 Task: Set as AMD module system for the program.
Action: Mouse moved to (23, 660)
Screenshot: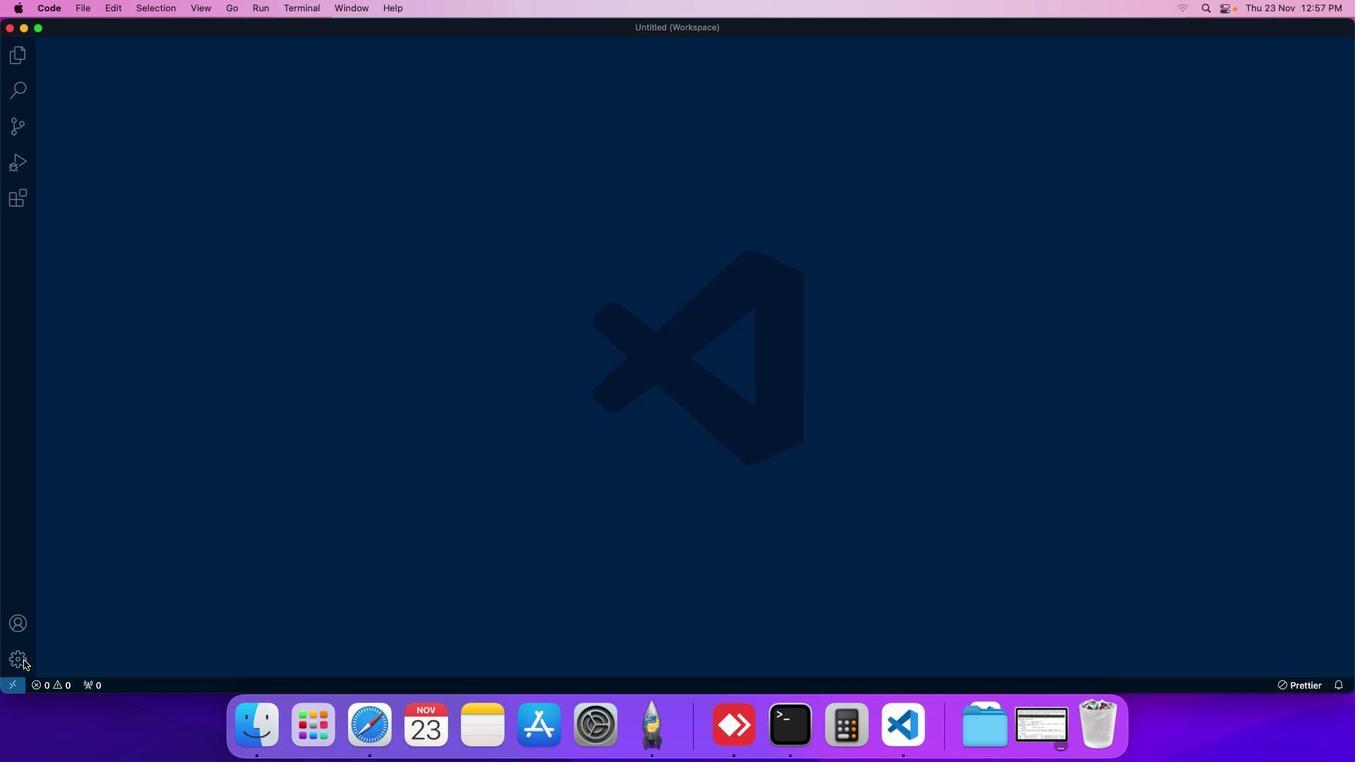 
Action: Mouse pressed left at (23, 660)
Screenshot: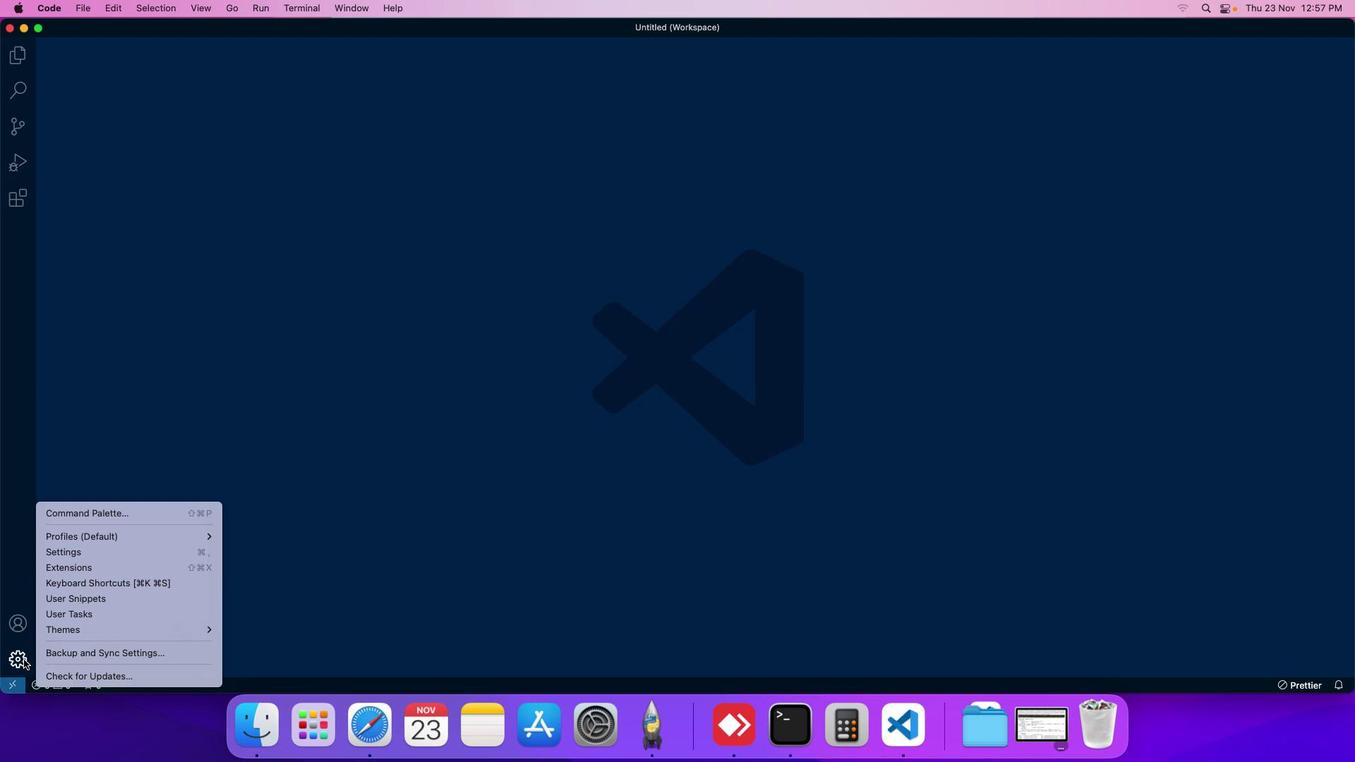 
Action: Mouse moved to (76, 553)
Screenshot: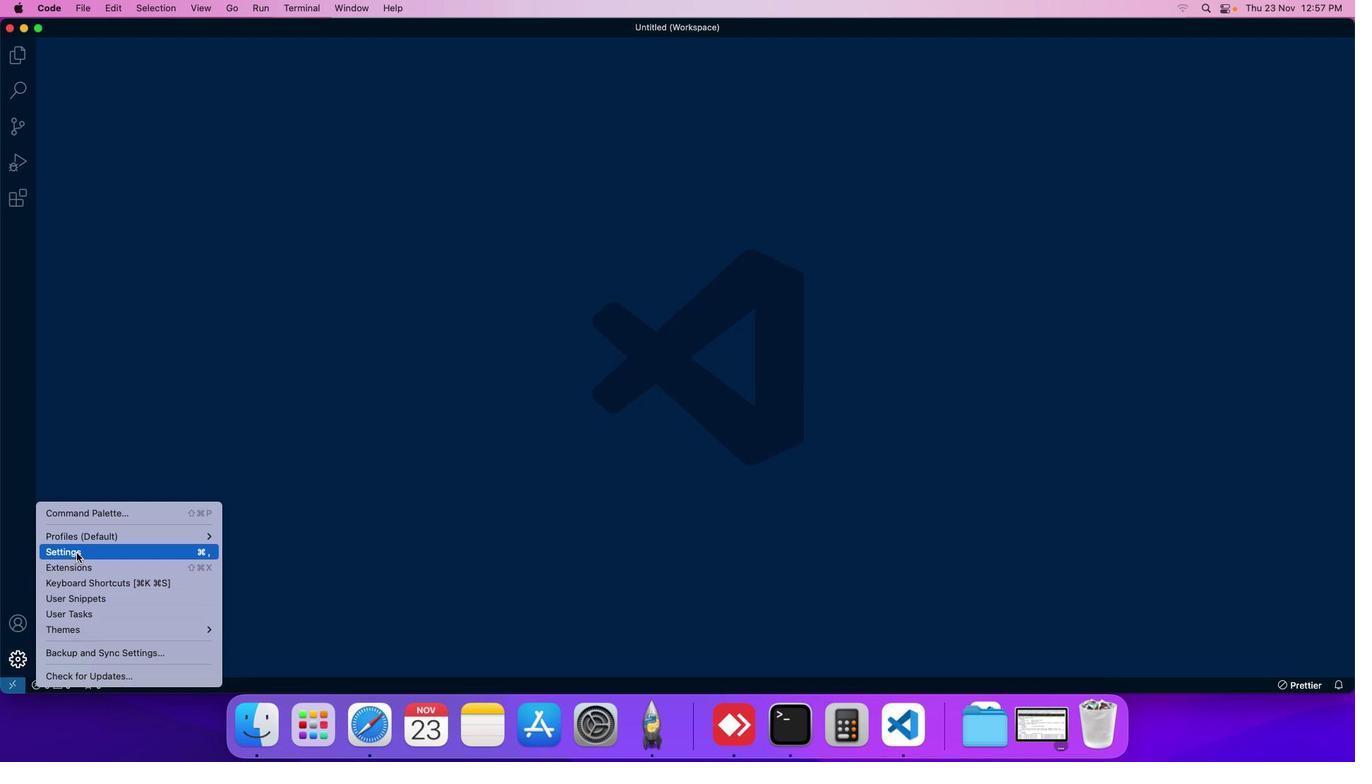 
Action: Mouse pressed left at (76, 553)
Screenshot: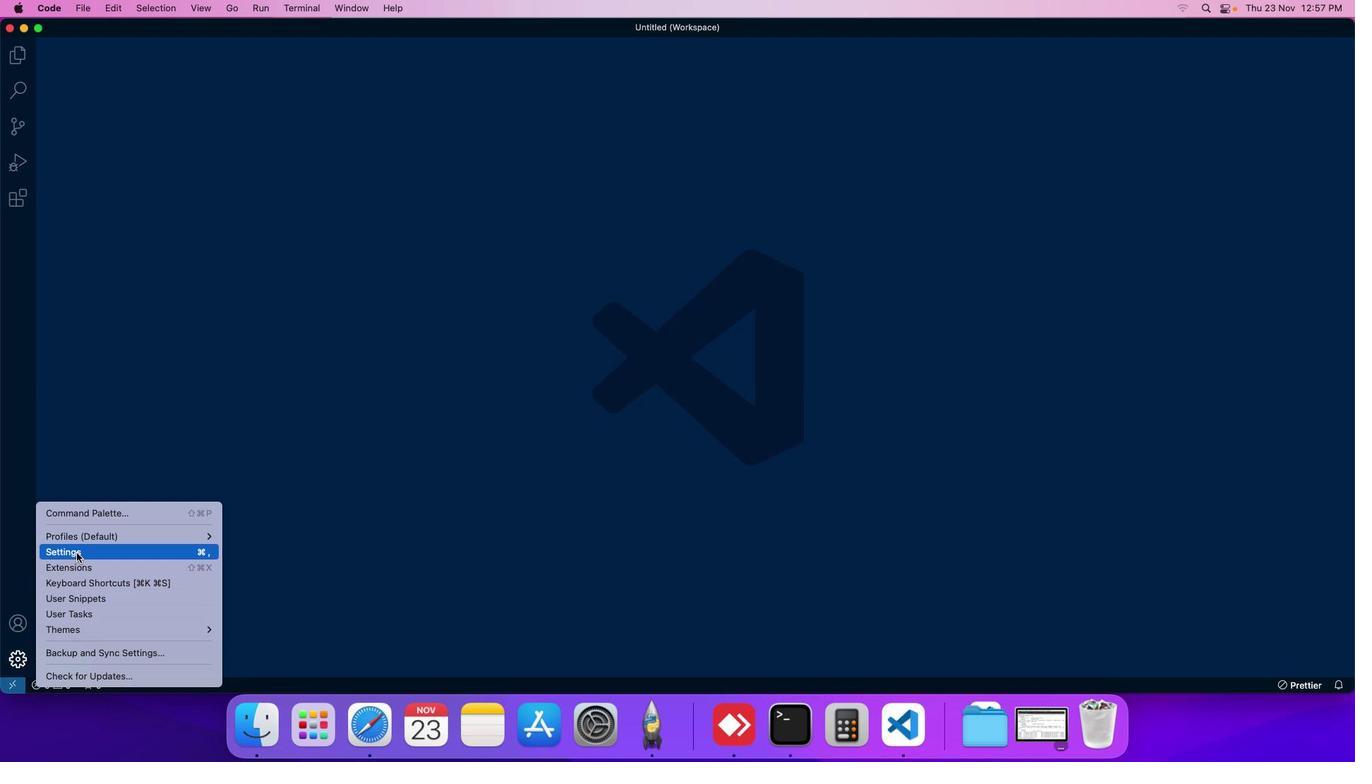 
Action: Mouse moved to (312, 122)
Screenshot: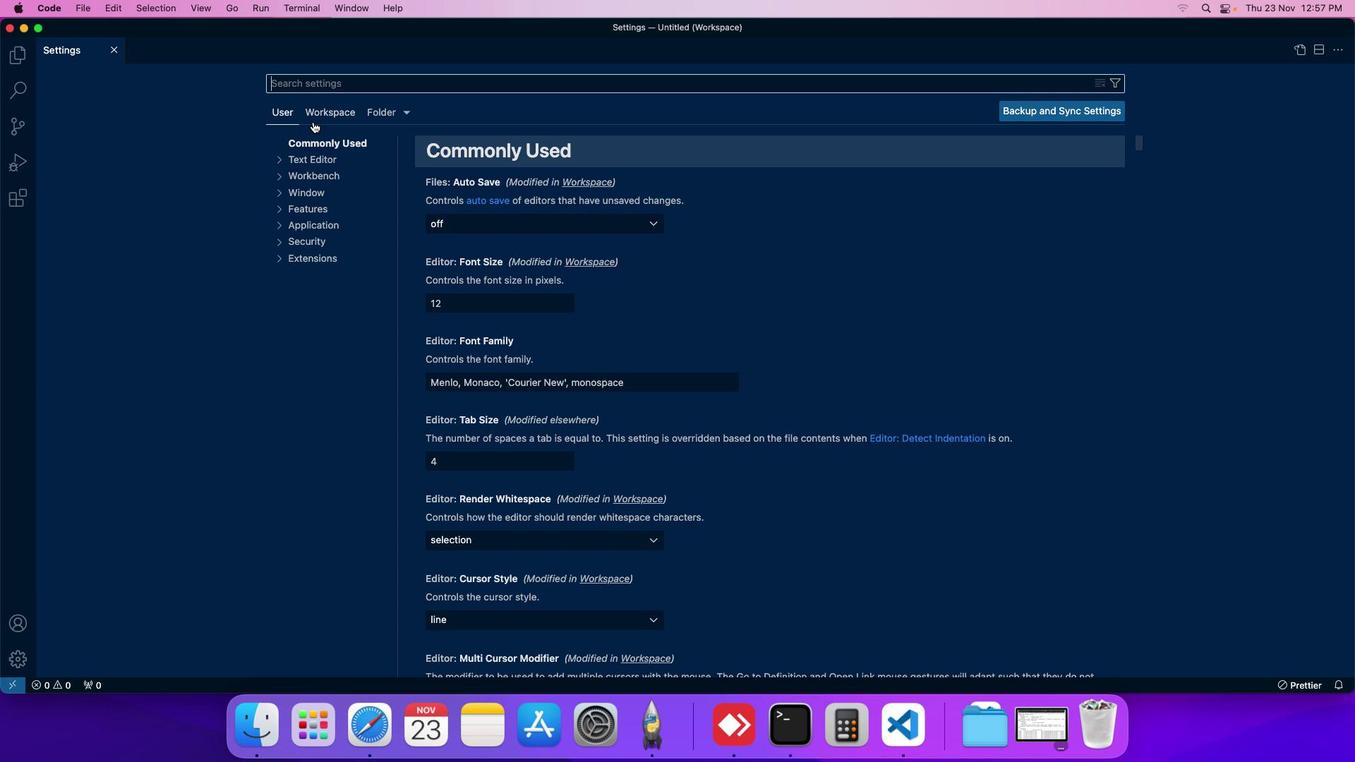 
Action: Mouse pressed left at (312, 122)
Screenshot: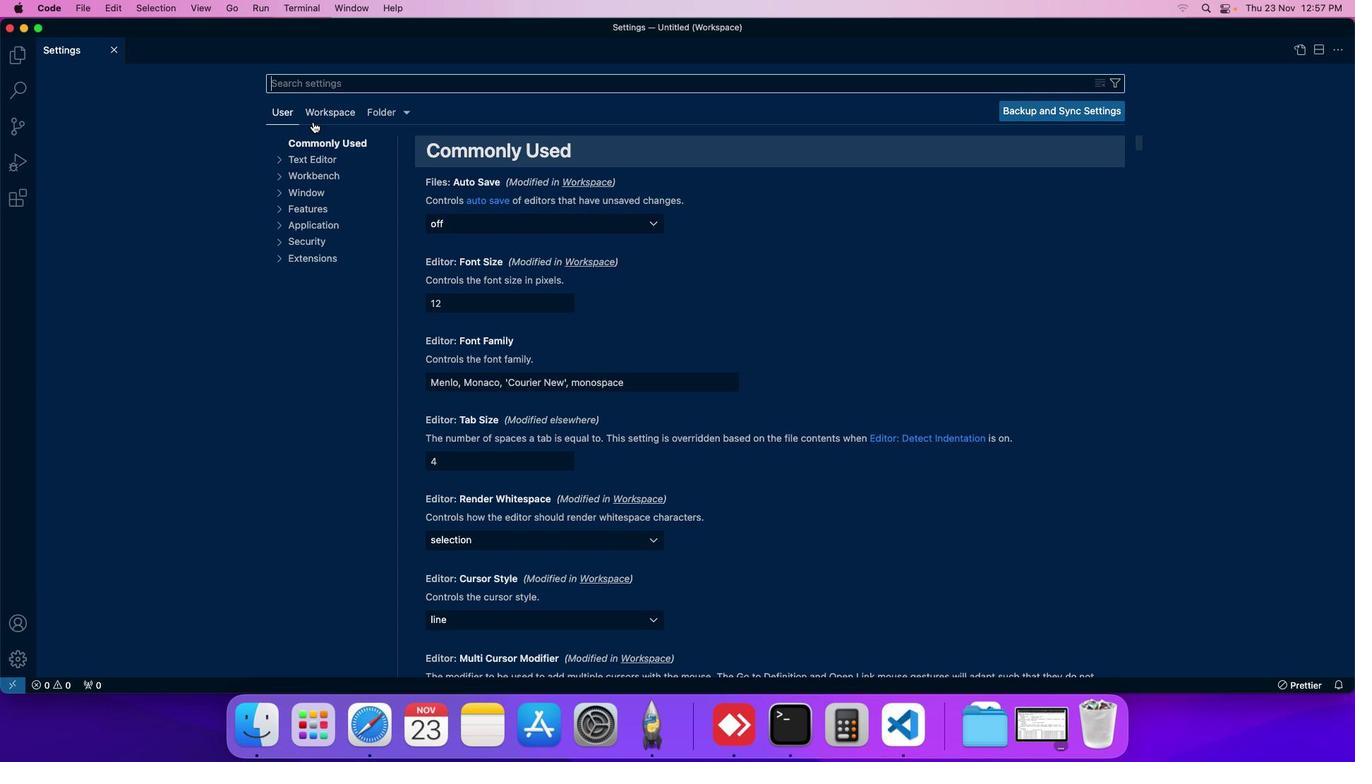 
Action: Mouse moved to (293, 240)
Screenshot: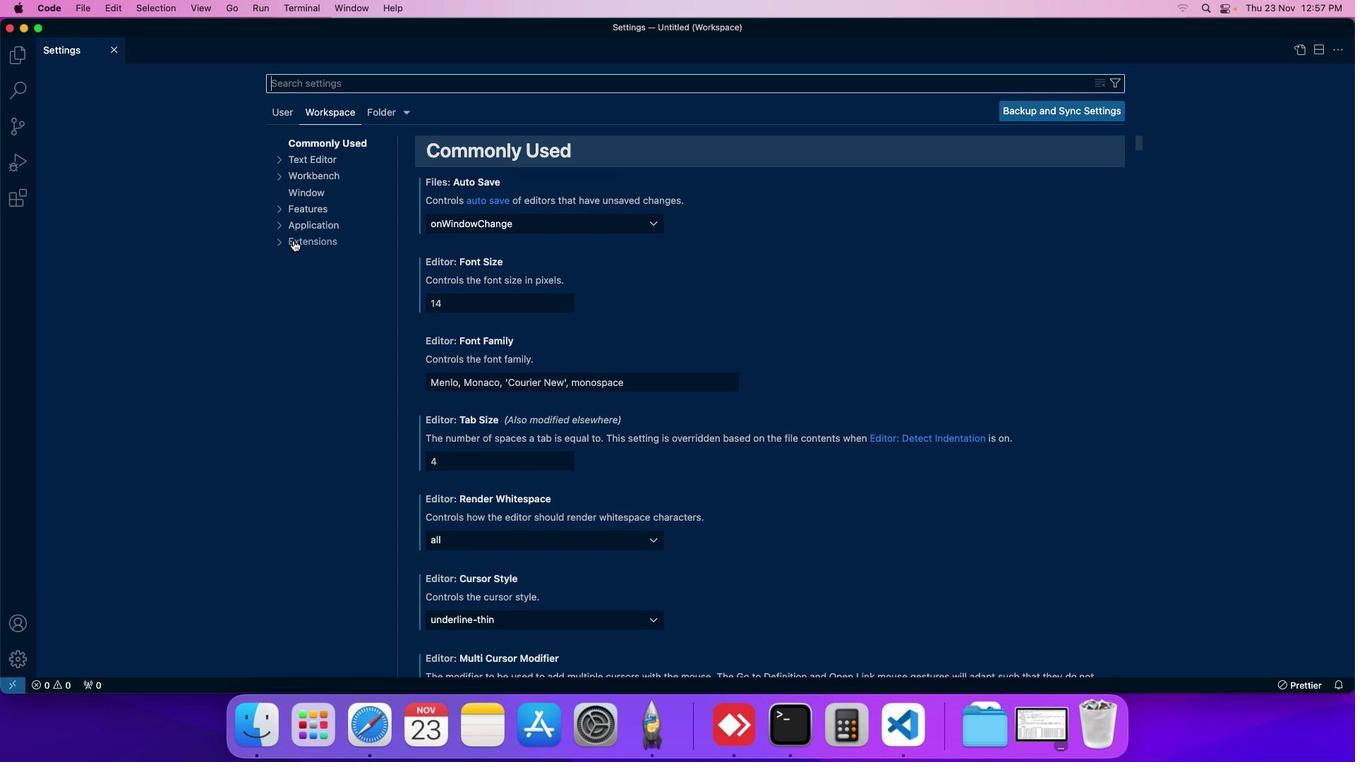 
Action: Mouse pressed left at (293, 240)
Screenshot: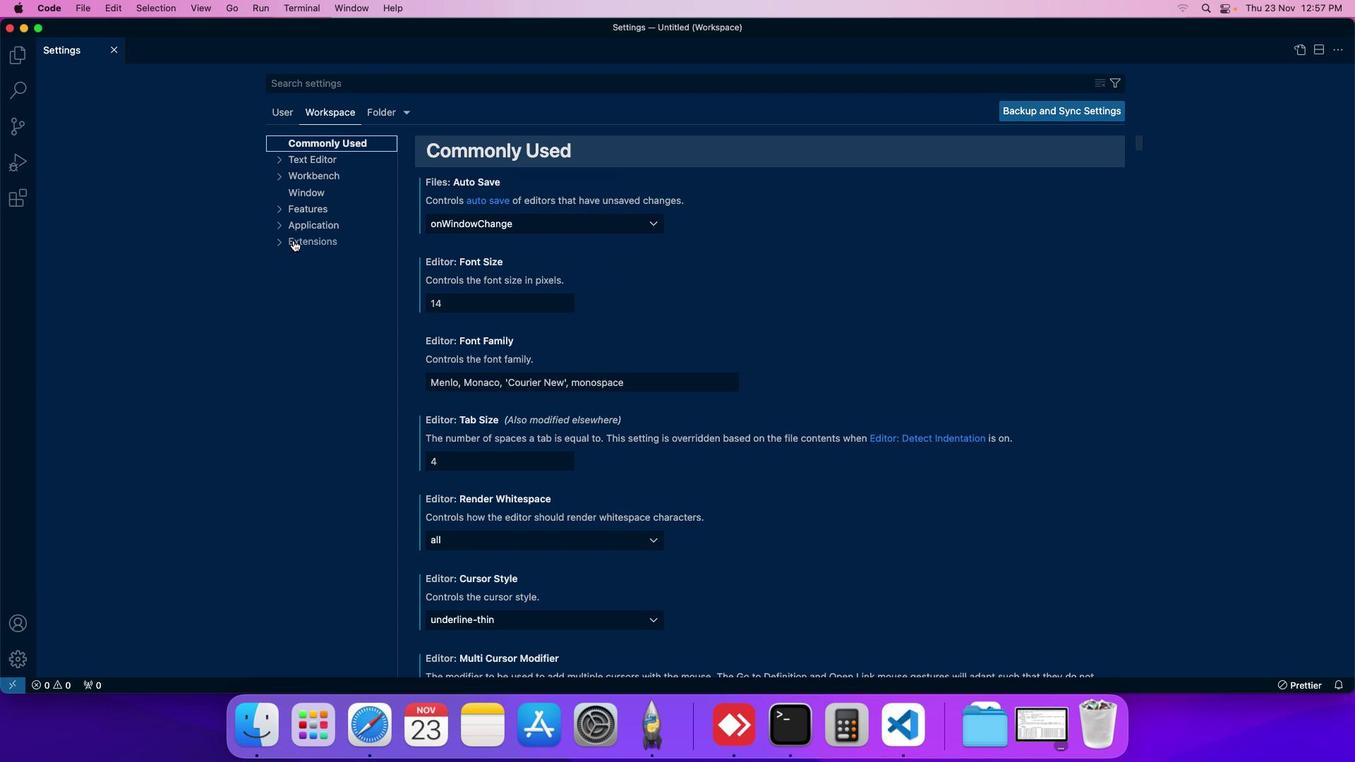 
Action: Mouse moved to (326, 602)
Screenshot: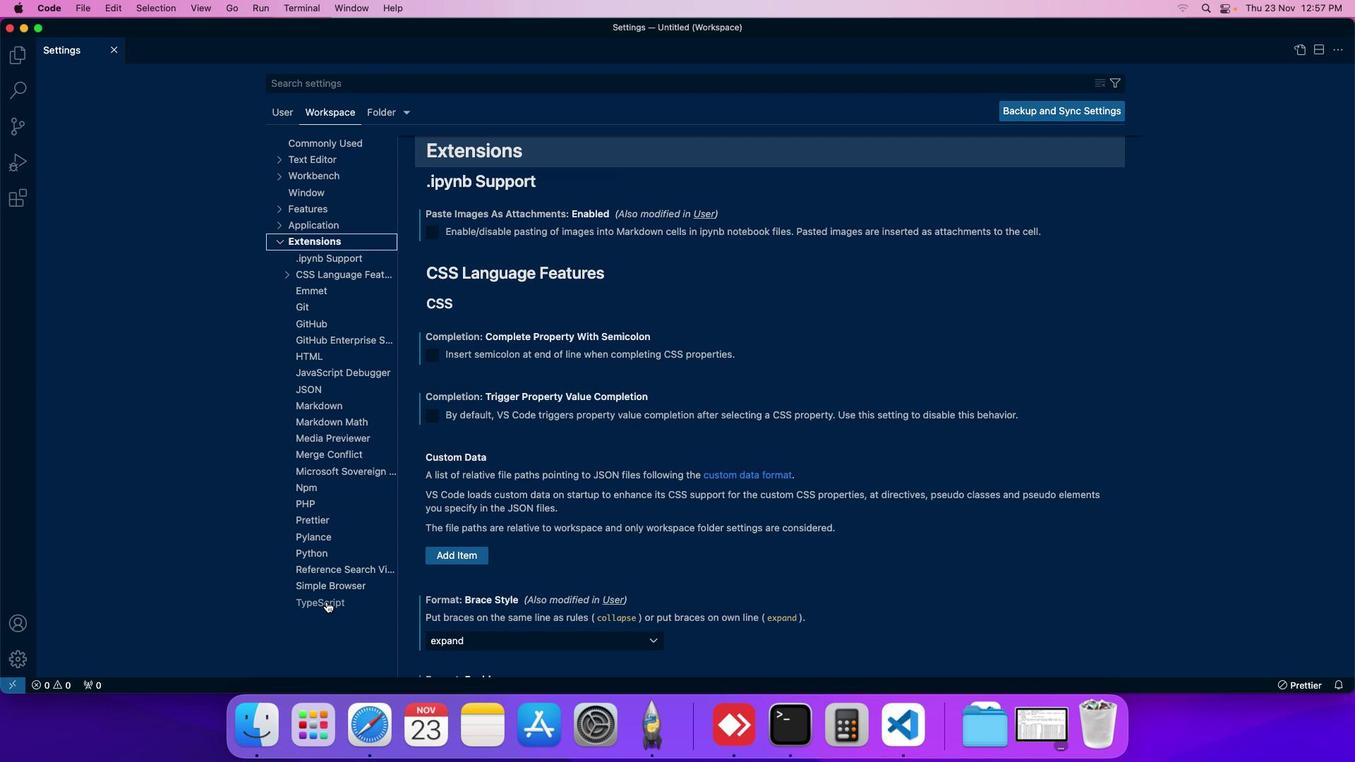 
Action: Mouse pressed left at (326, 602)
Screenshot: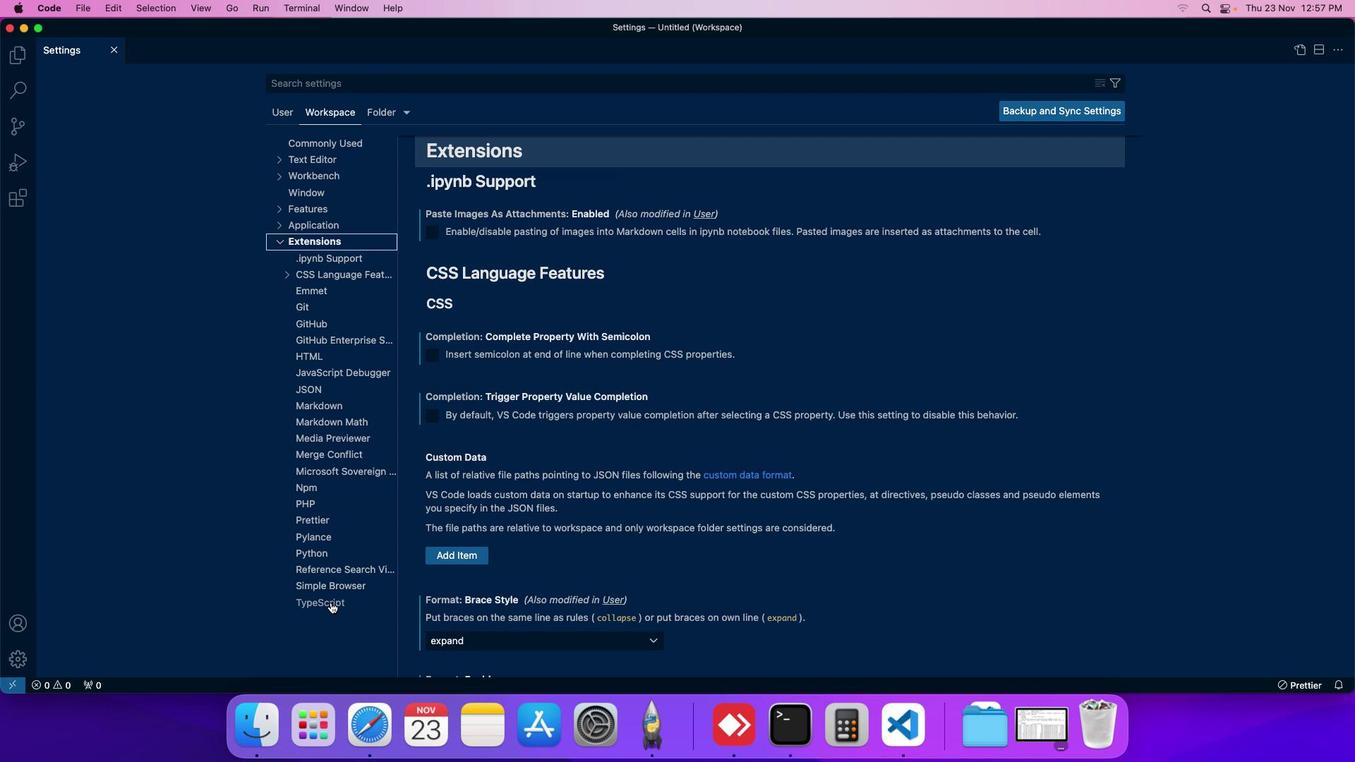 
Action: Mouse moved to (564, 619)
Screenshot: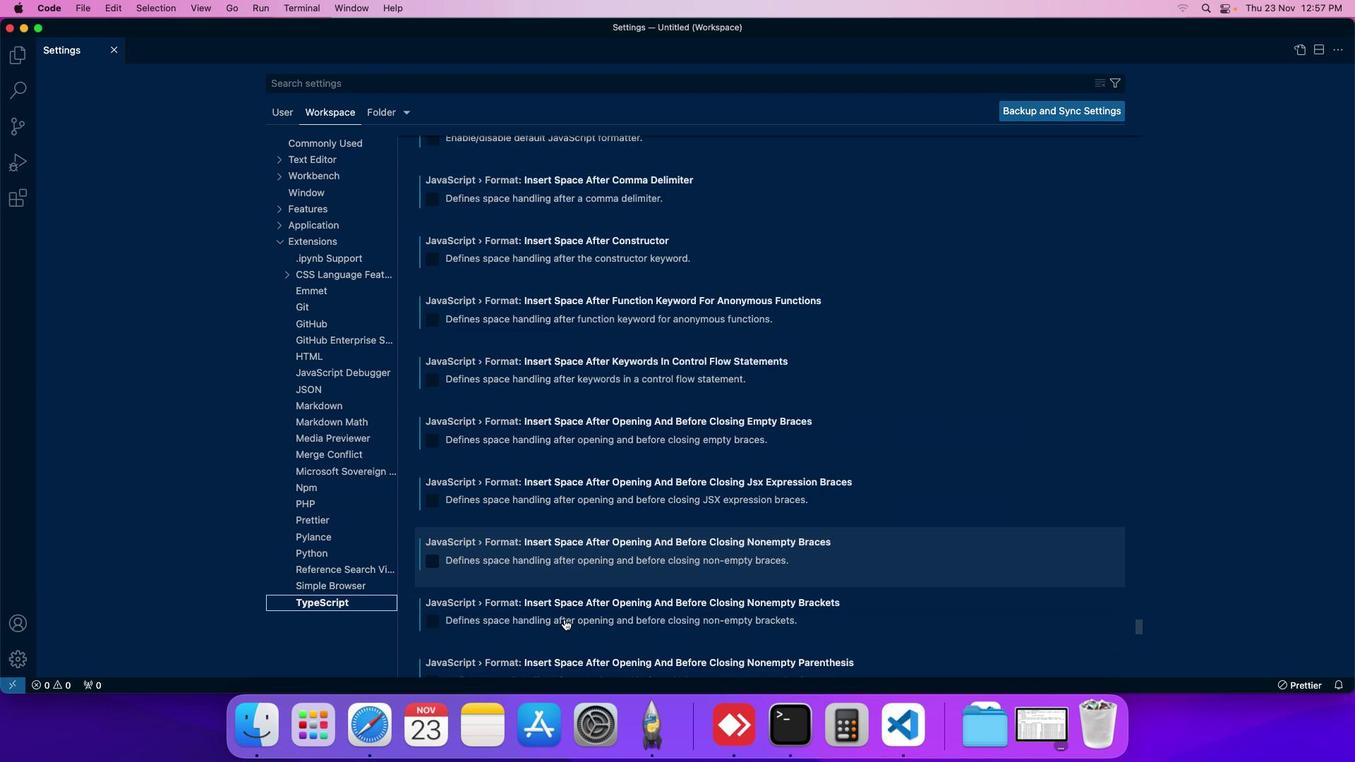 
Action: Mouse scrolled (564, 619) with delta (0, 0)
Screenshot: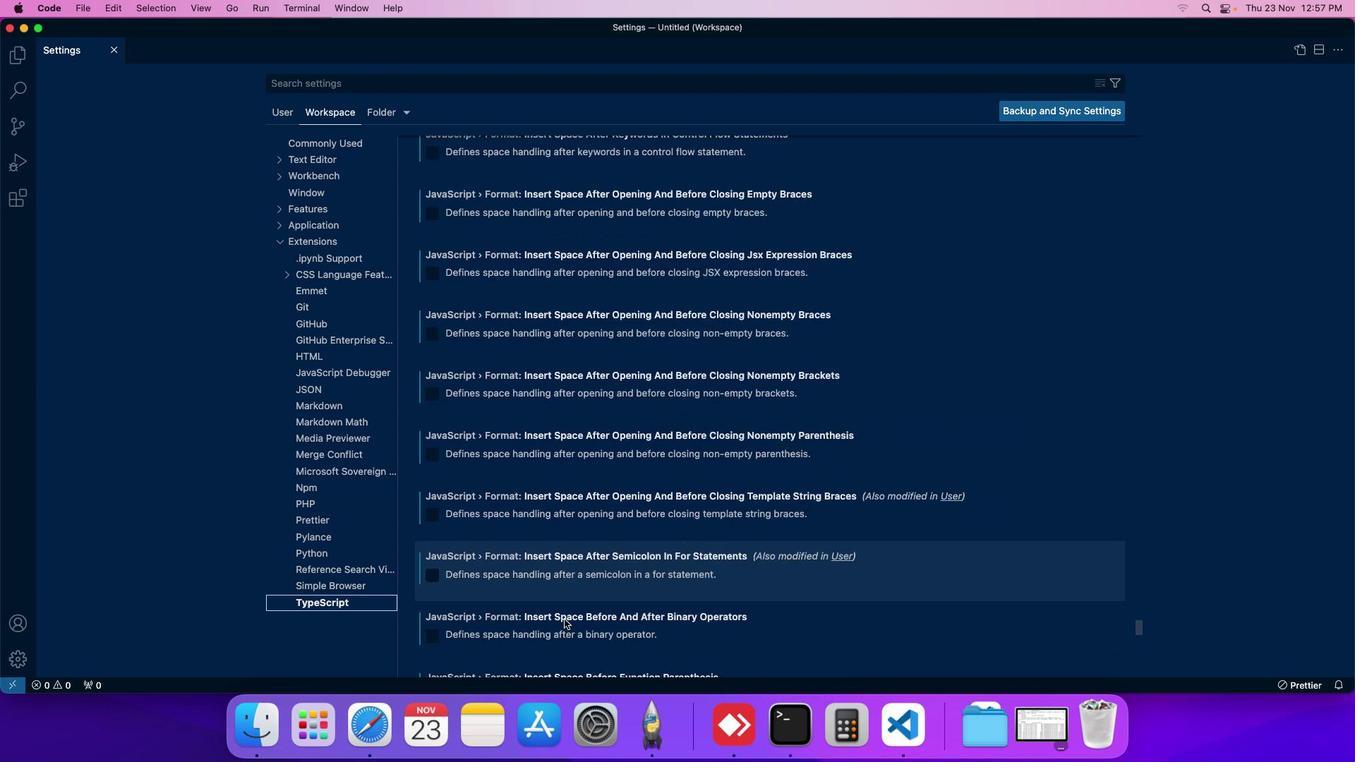 
Action: Mouse scrolled (564, 619) with delta (0, 0)
Screenshot: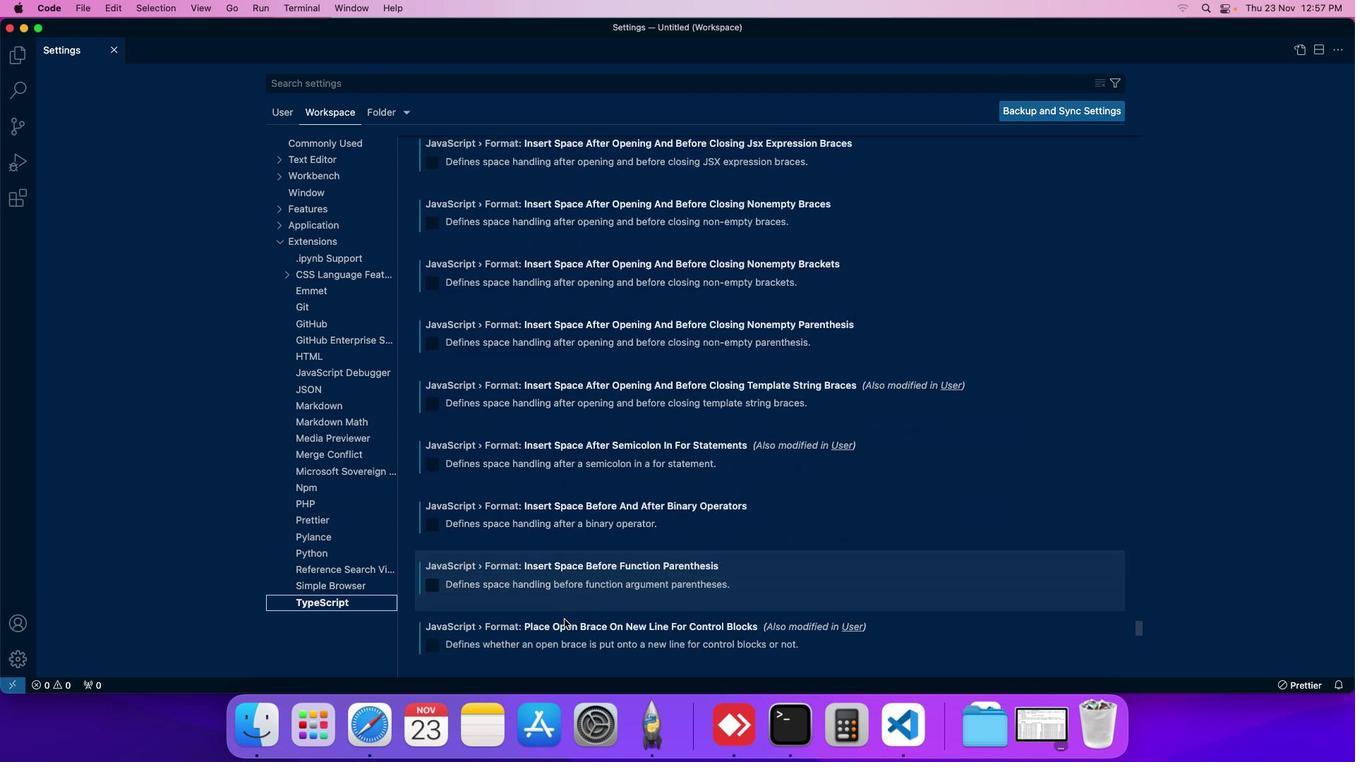 
Action: Mouse scrolled (564, 619) with delta (0, 0)
Screenshot: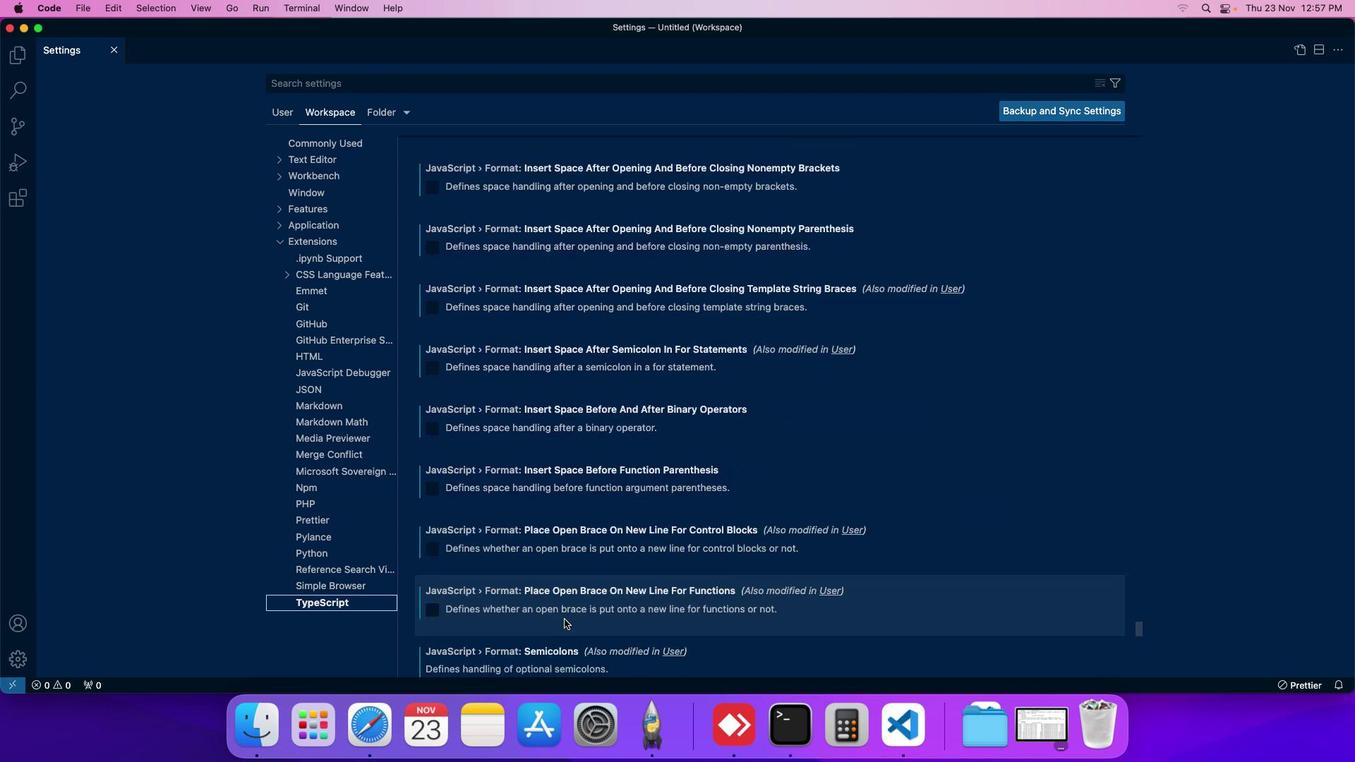 
Action: Mouse scrolled (564, 619) with delta (0, 0)
Screenshot: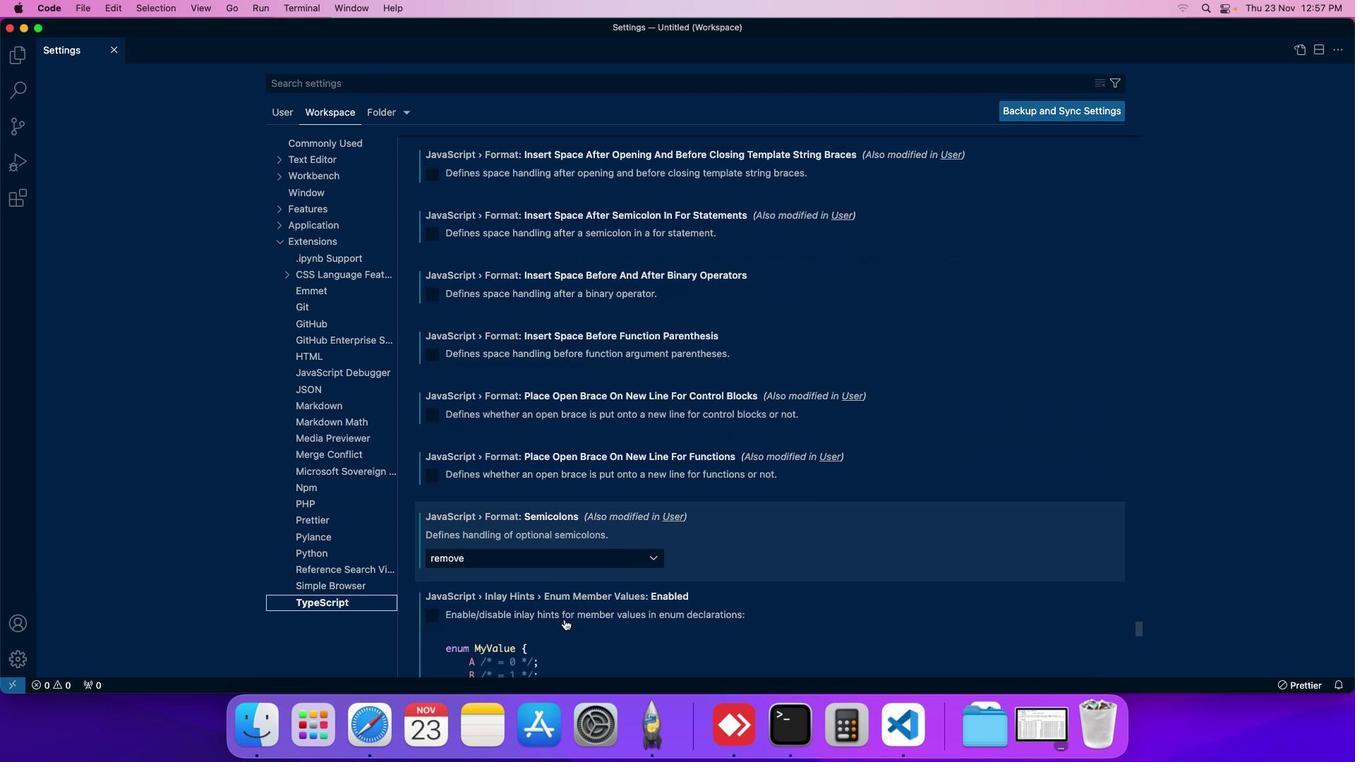 
Action: Mouse scrolled (564, 619) with delta (0, 0)
Screenshot: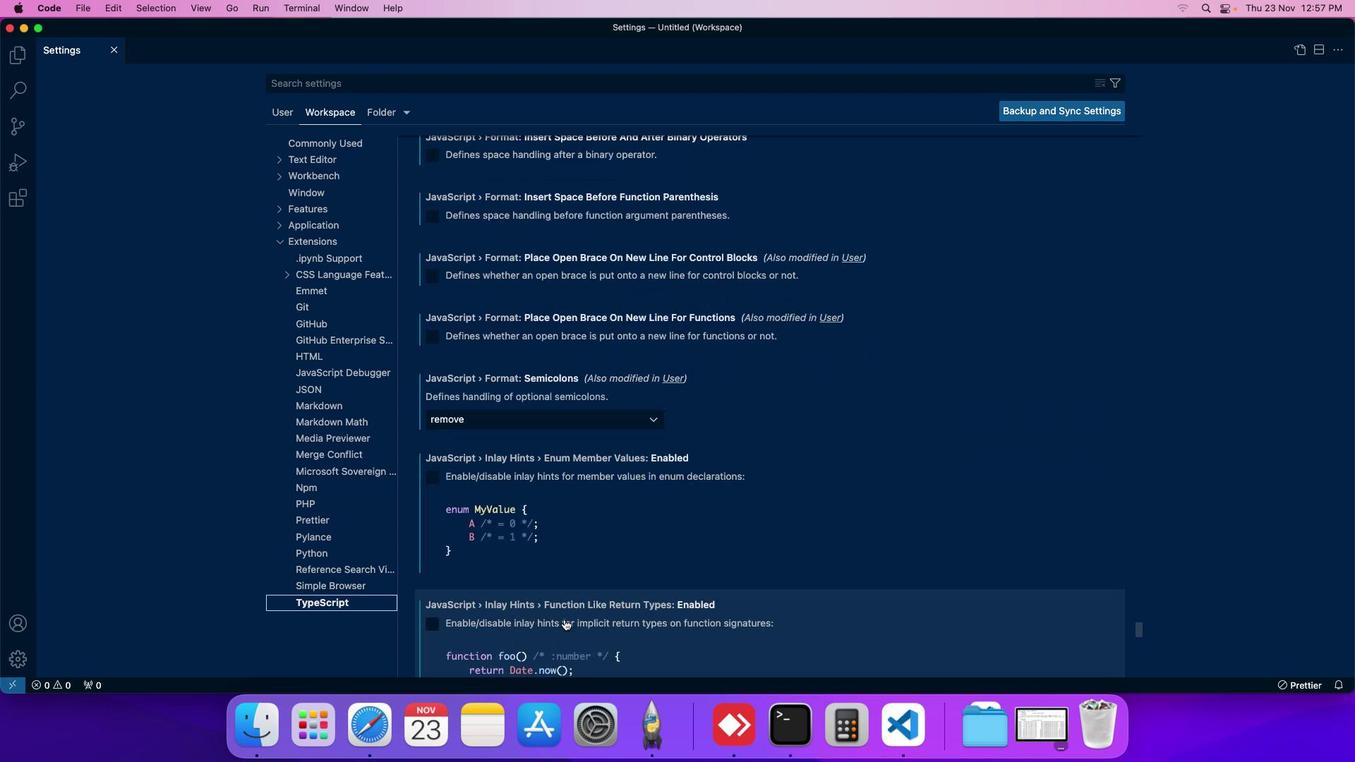 
Action: Mouse scrolled (564, 619) with delta (0, -1)
Screenshot: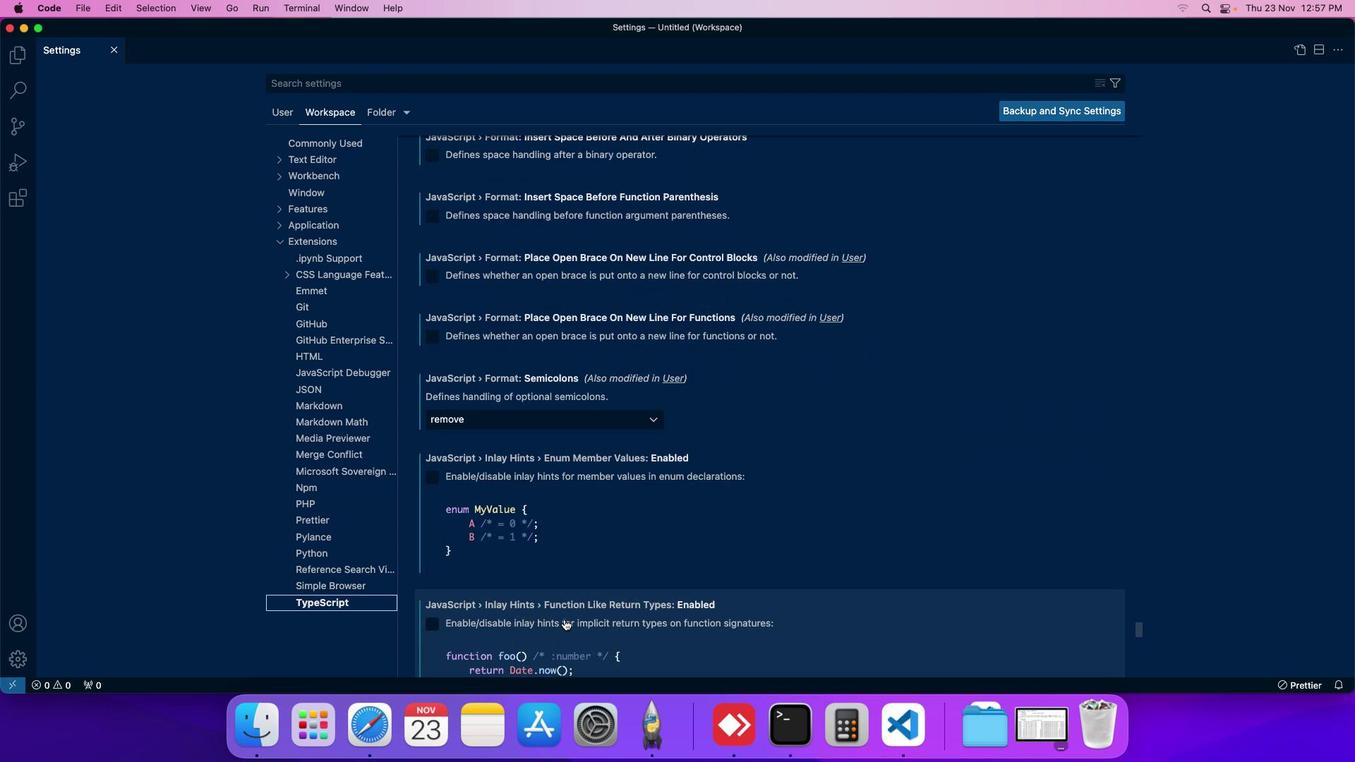 
Action: Mouse scrolled (564, 619) with delta (0, 0)
Screenshot: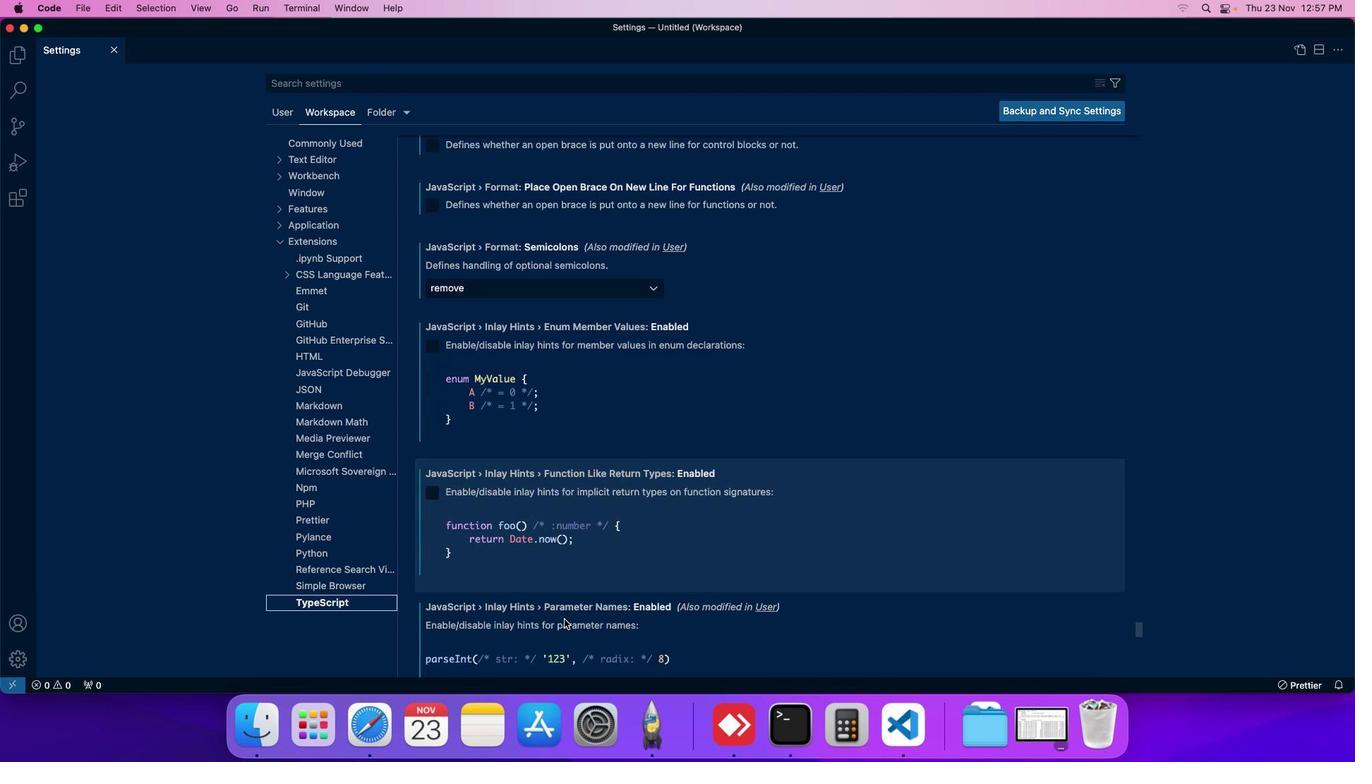 
Action: Mouse scrolled (564, 619) with delta (0, 0)
Screenshot: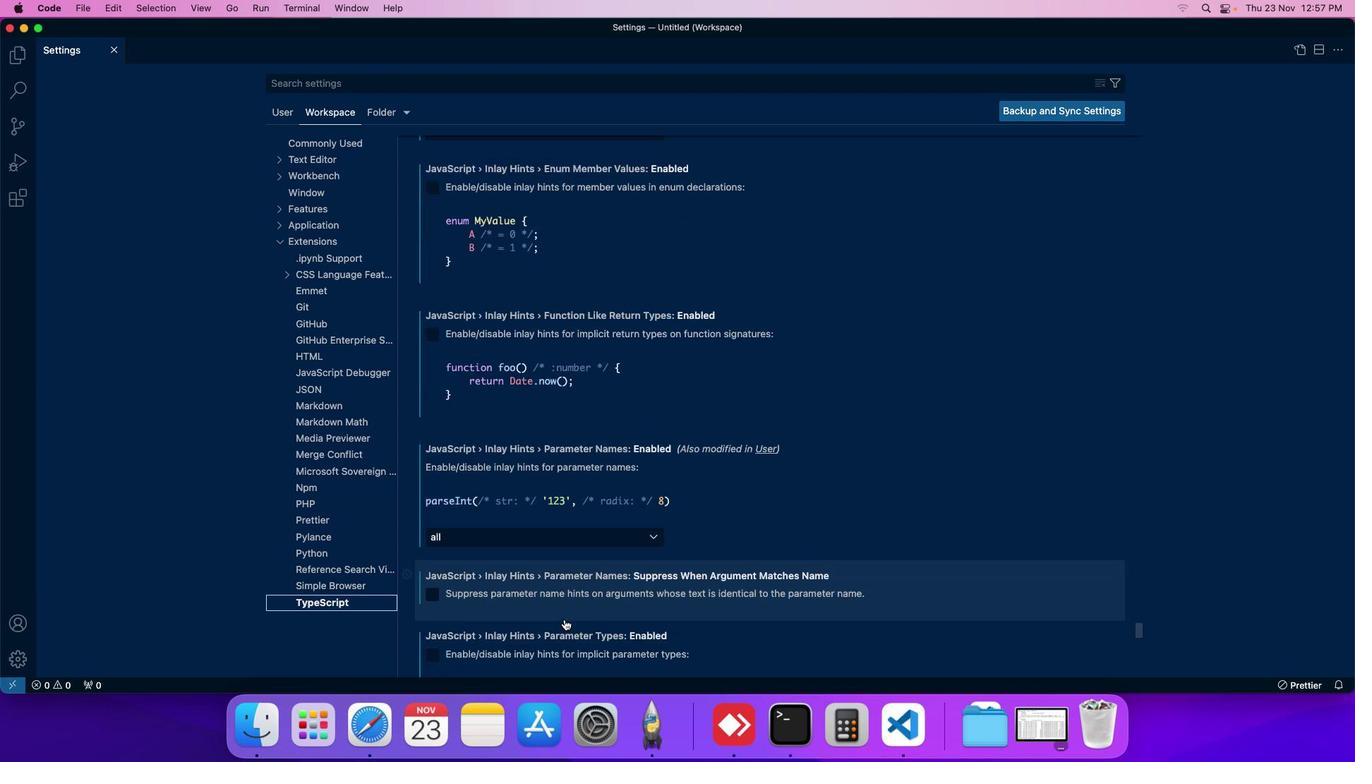 
Action: Mouse scrolled (564, 619) with delta (0, 0)
Screenshot: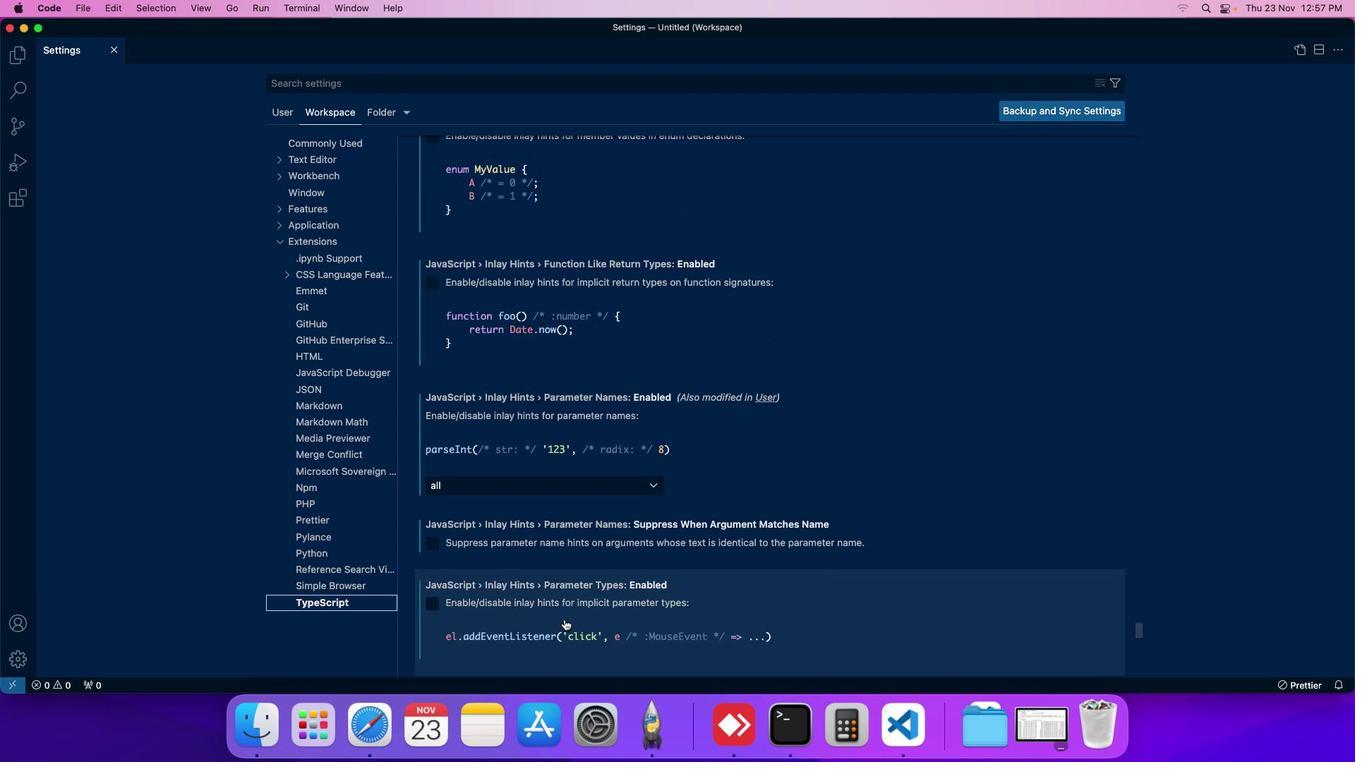 
Action: Mouse scrolled (564, 619) with delta (0, 0)
Screenshot: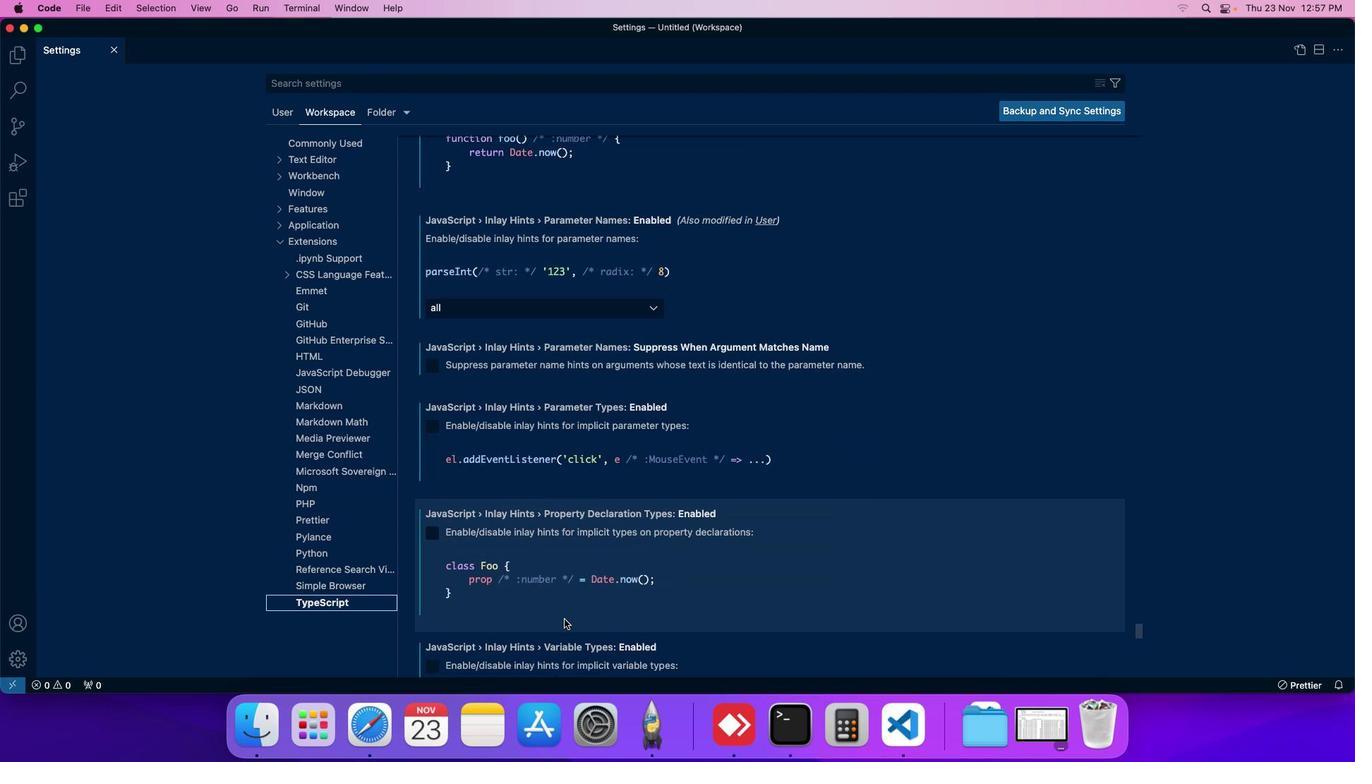 
Action: Mouse scrolled (564, 619) with delta (0, 0)
Screenshot: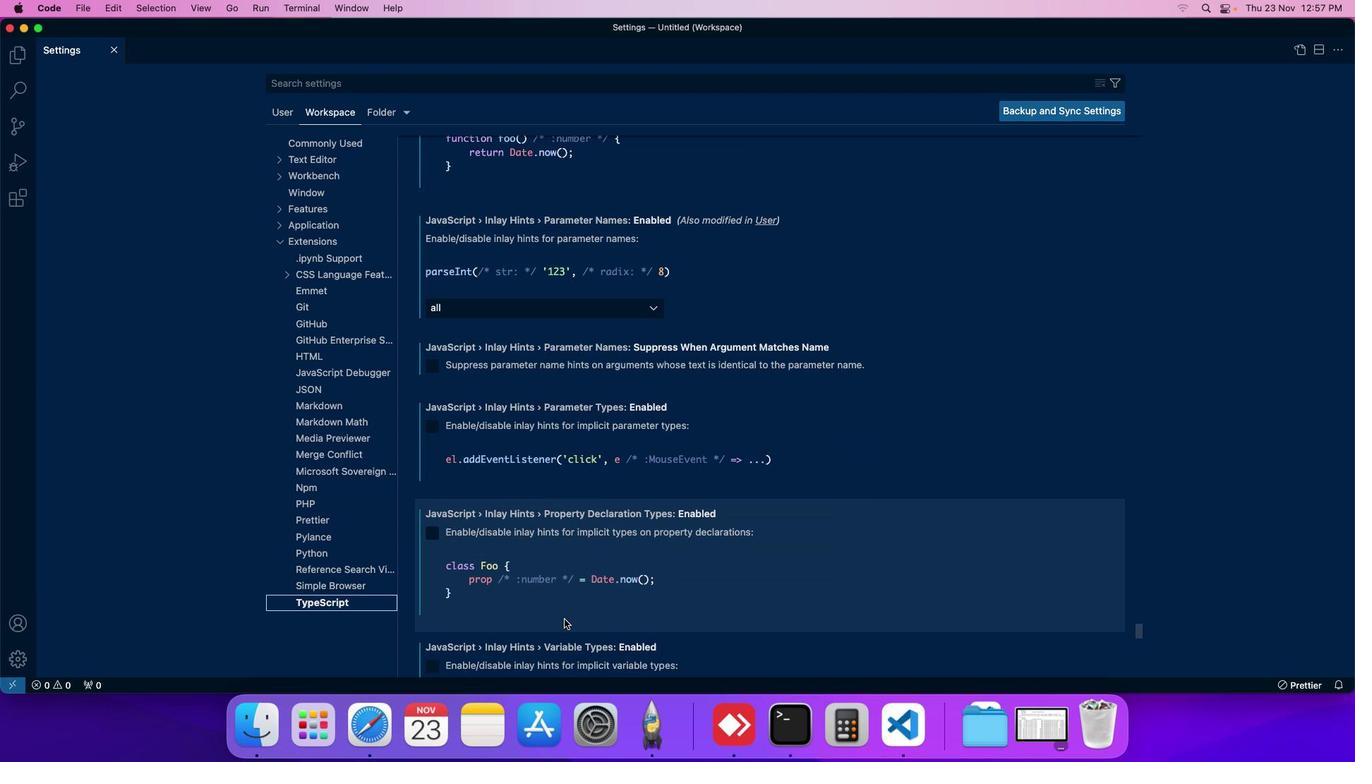 
Action: Mouse scrolled (564, 619) with delta (0, 0)
Screenshot: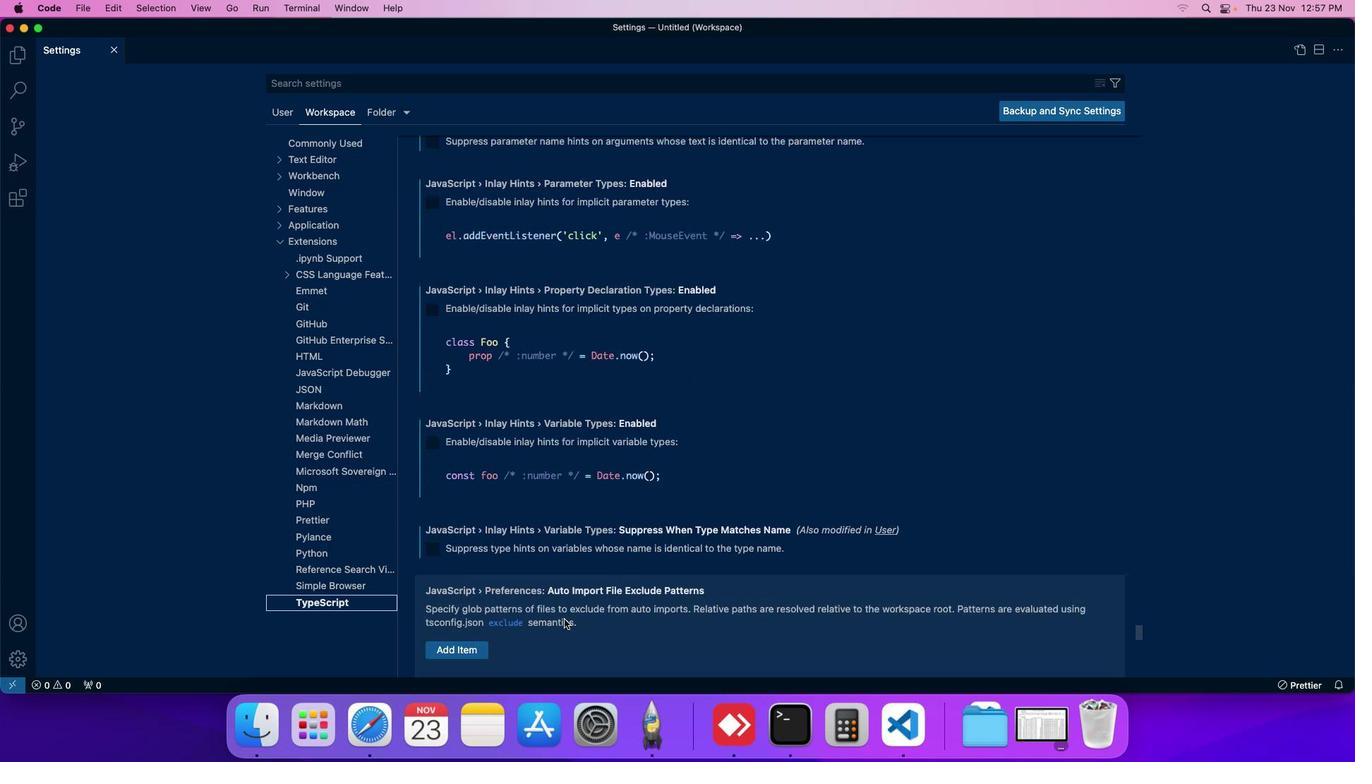 
Action: Mouse scrolled (564, 619) with delta (0, 0)
Screenshot: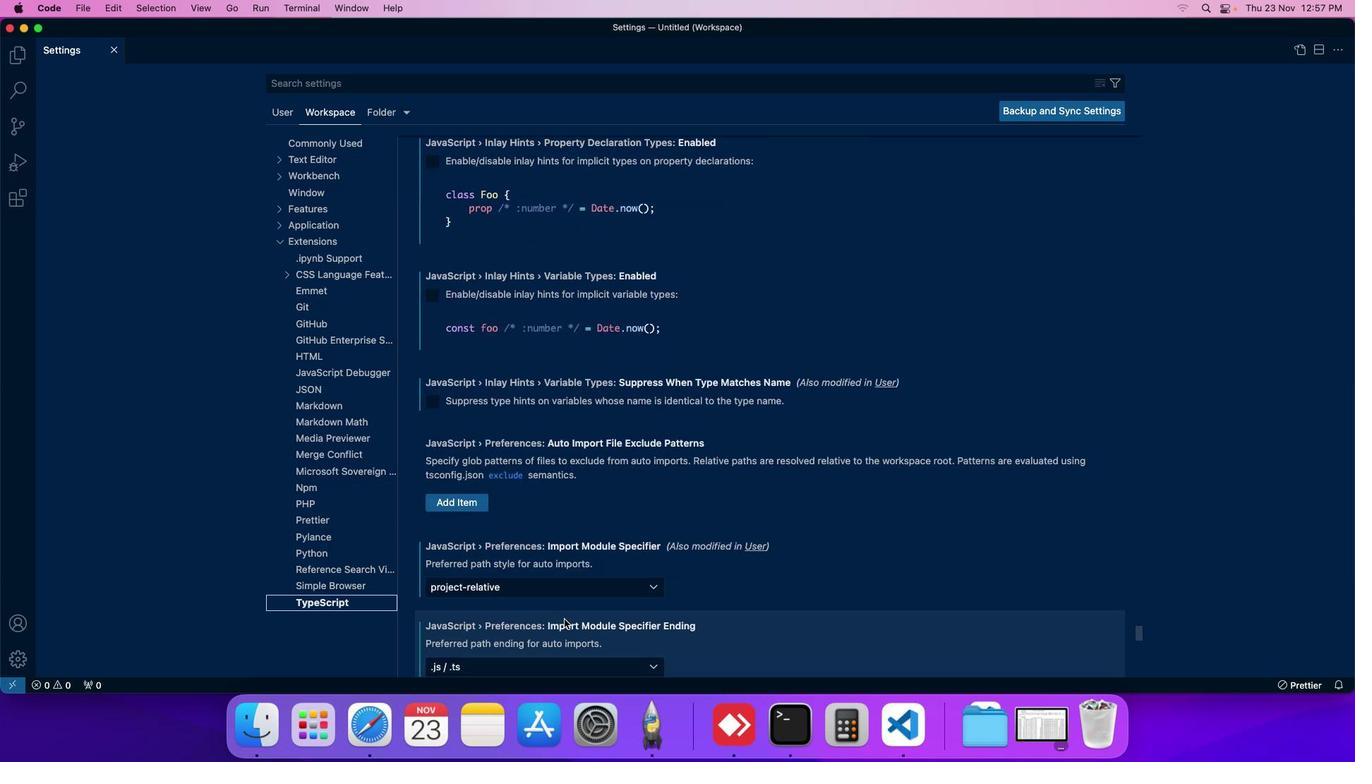 
Action: Mouse scrolled (564, 619) with delta (0, 0)
Screenshot: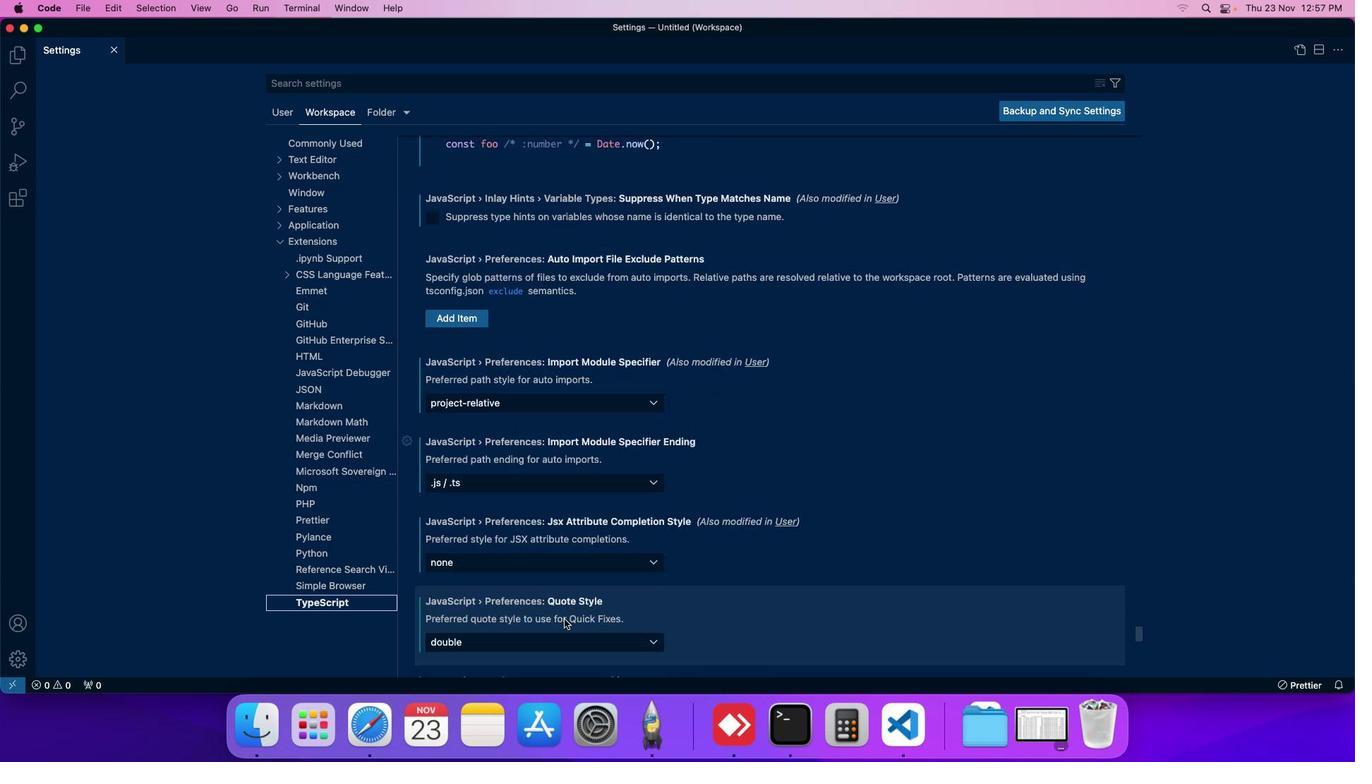 
Action: Mouse scrolled (564, 619) with delta (0, 0)
Screenshot: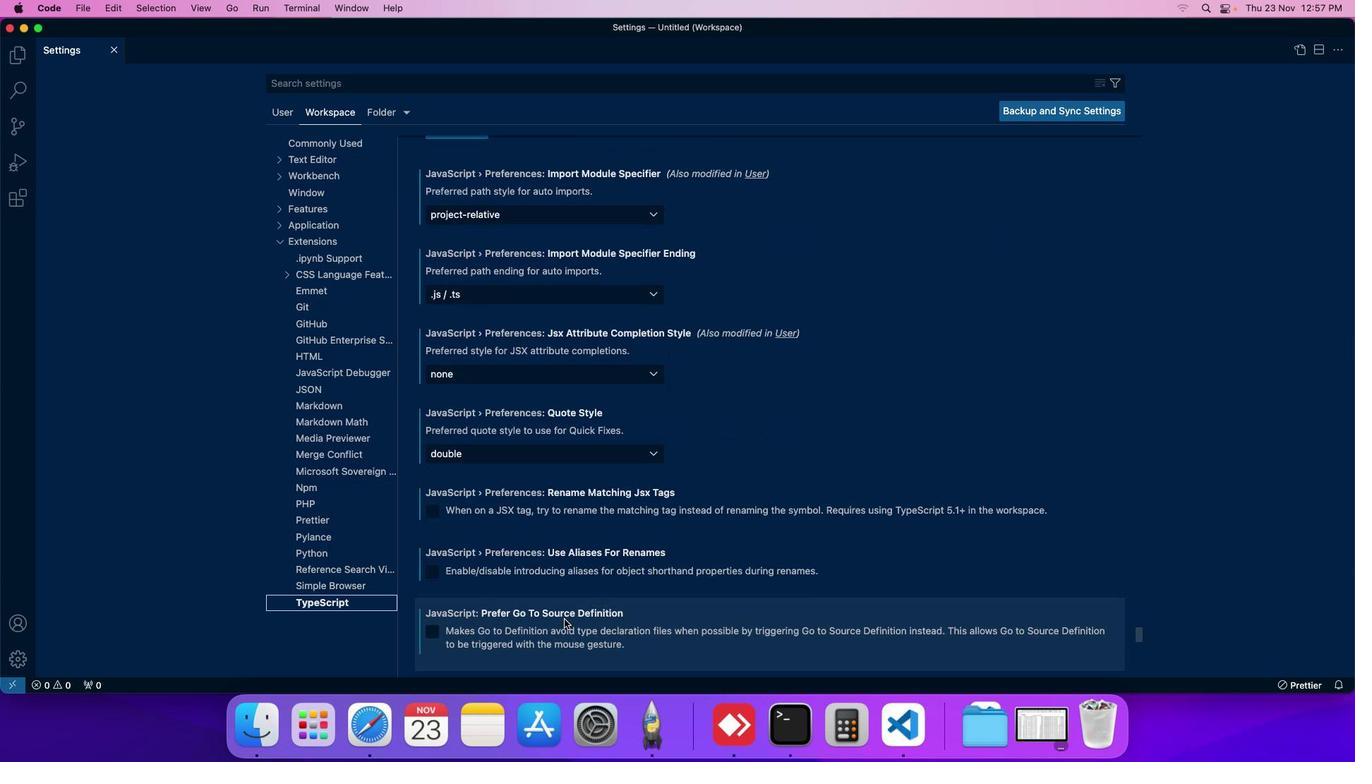 
Action: Mouse scrolled (564, 619) with delta (0, 0)
Screenshot: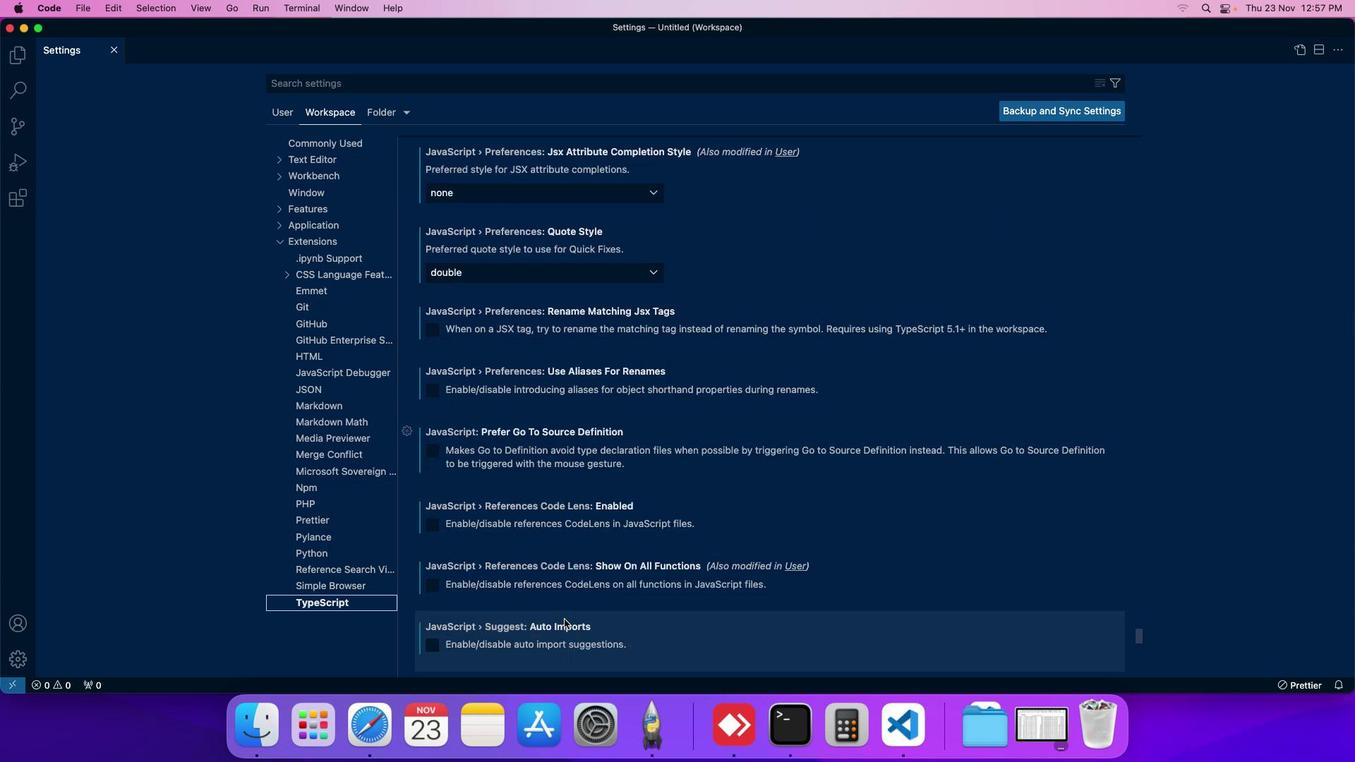 
Action: Mouse scrolled (564, 619) with delta (0, 0)
Screenshot: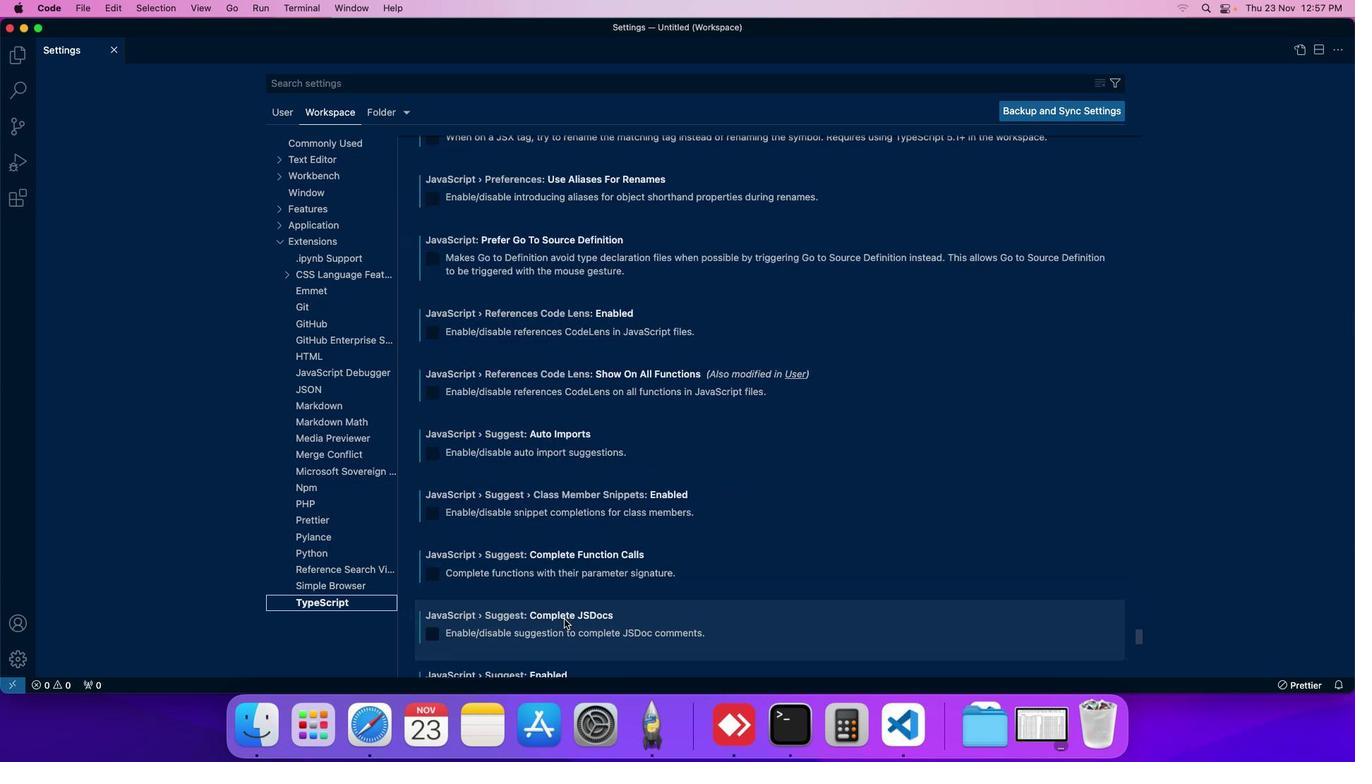 
Action: Mouse scrolled (564, 619) with delta (0, 0)
Screenshot: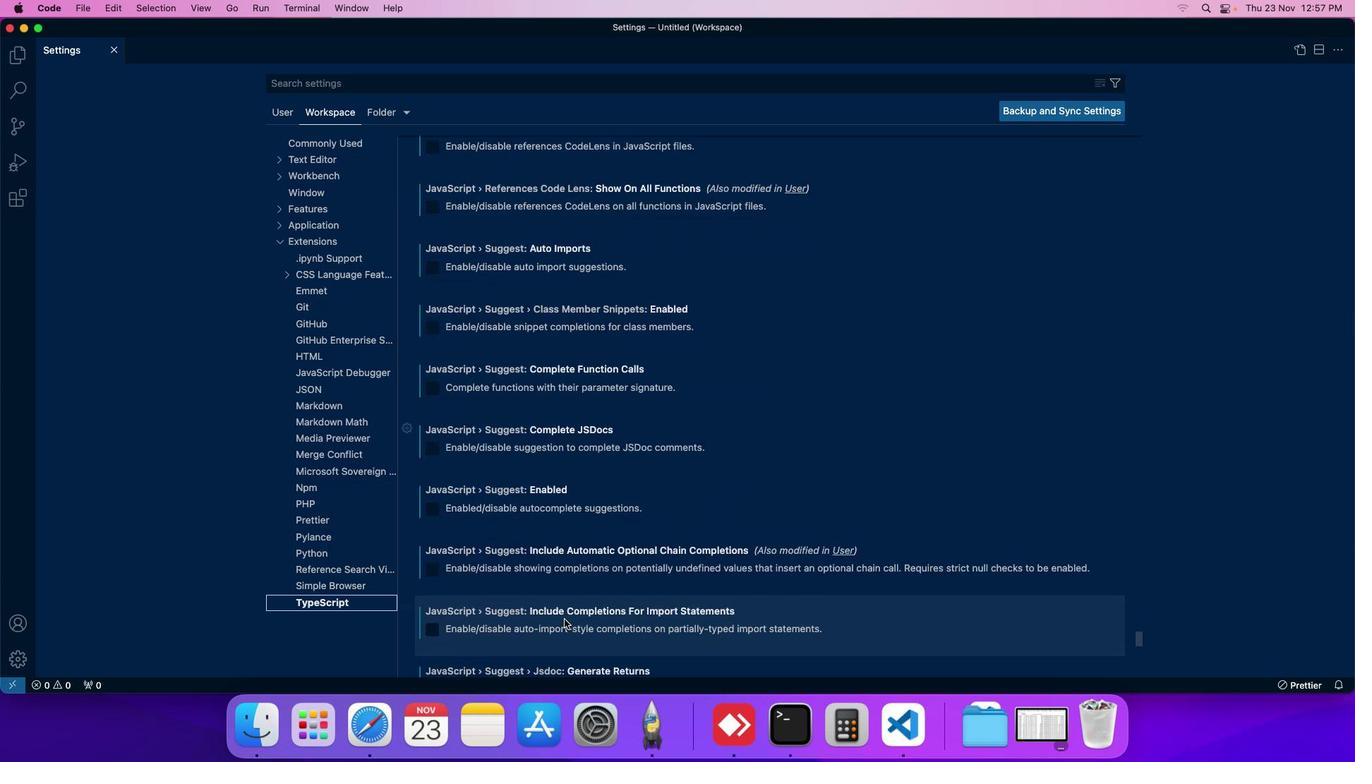 
Action: Mouse scrolled (564, 619) with delta (0, 0)
Screenshot: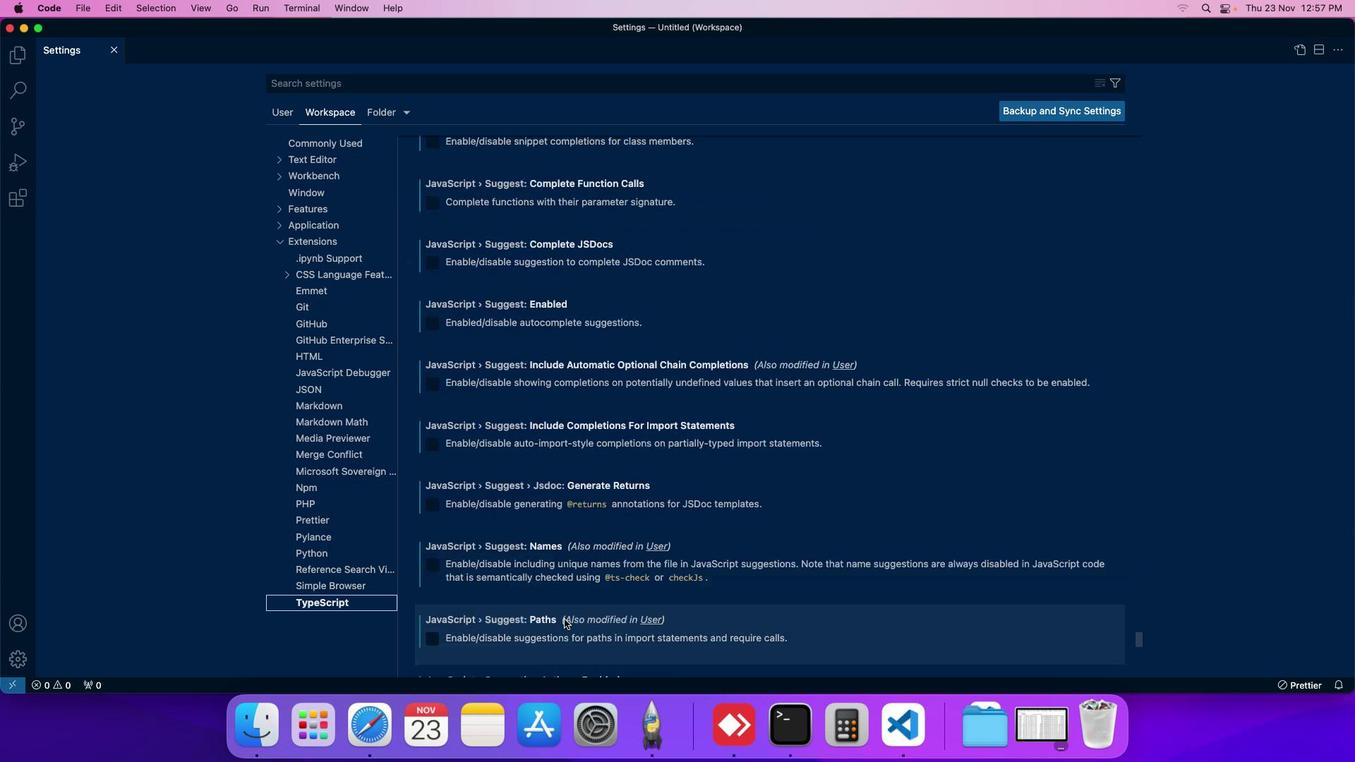 
Action: Mouse scrolled (564, 619) with delta (0, 0)
Screenshot: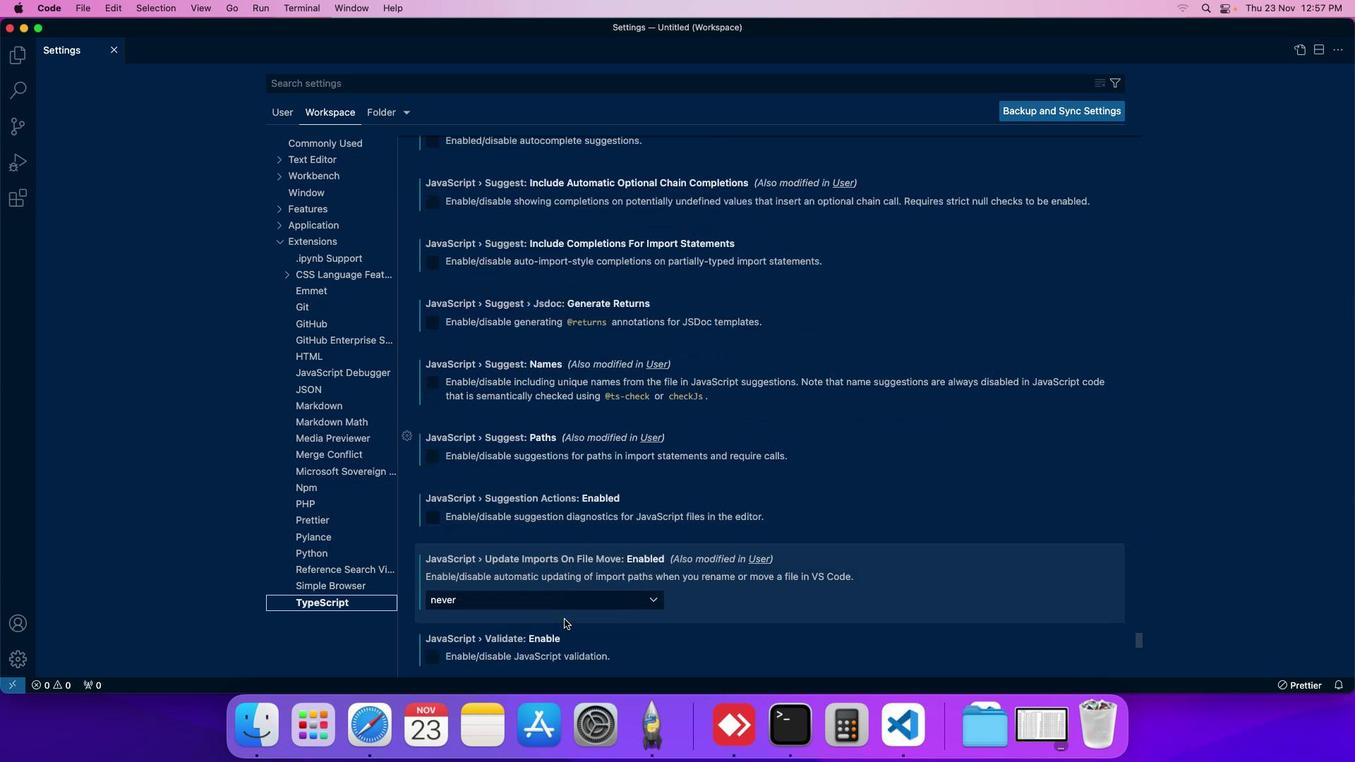 
Action: Mouse scrolled (564, 619) with delta (0, 0)
Screenshot: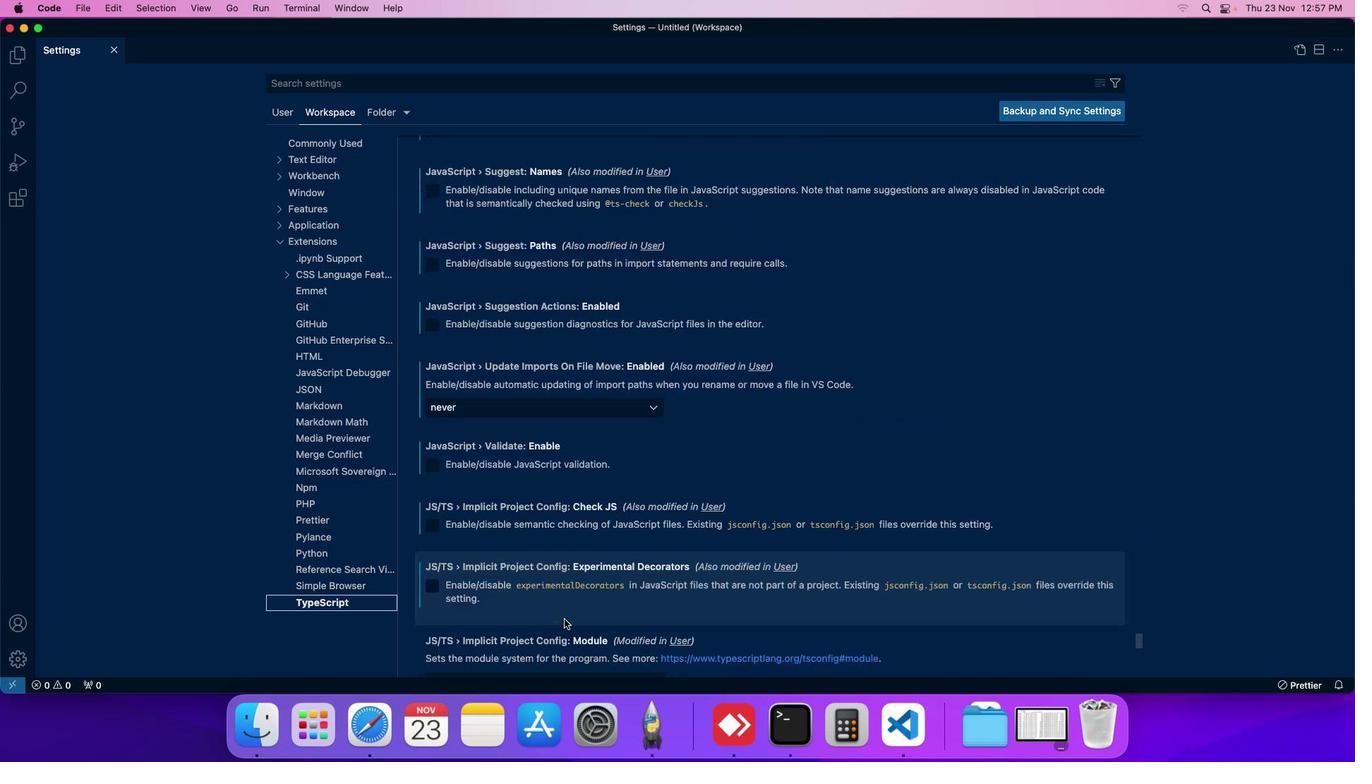
Action: Mouse scrolled (564, 619) with delta (0, 0)
Screenshot: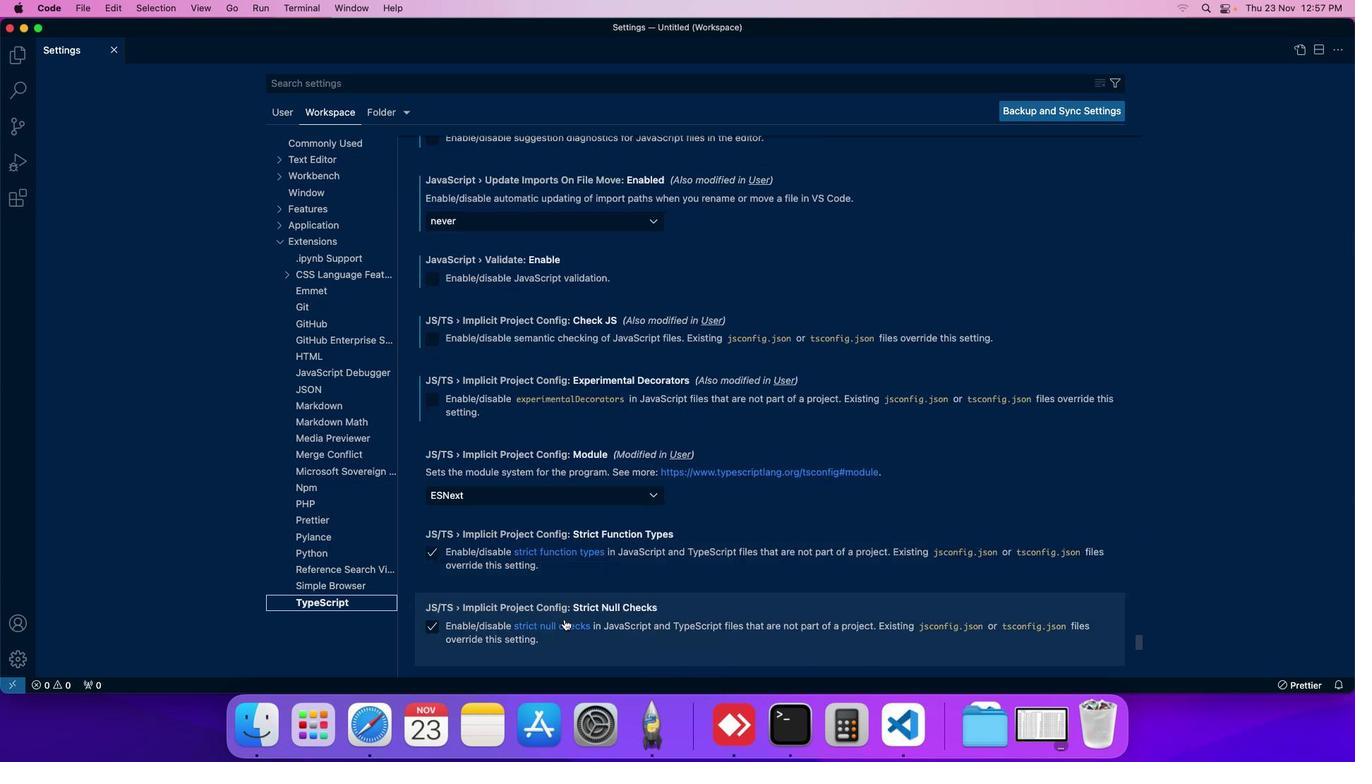 
Action: Mouse moved to (511, 493)
Screenshot: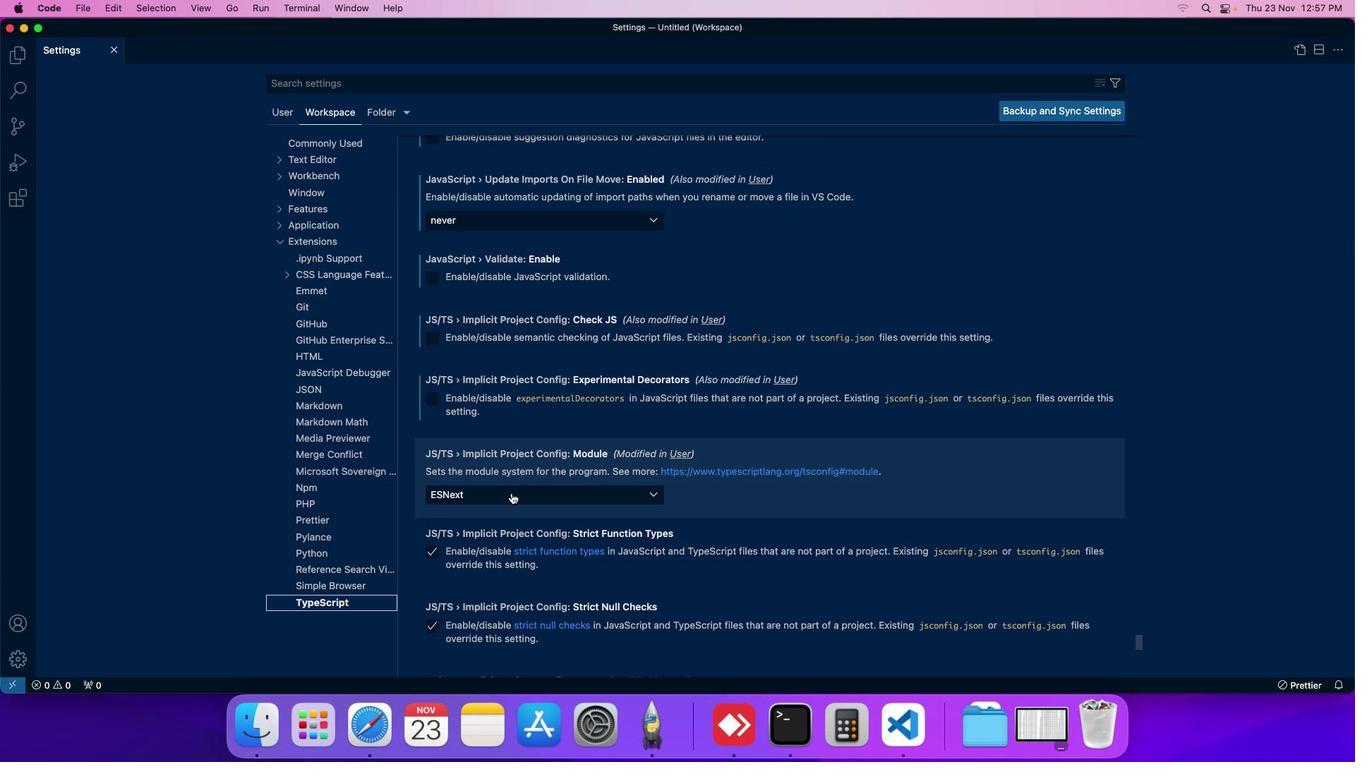 
Action: Mouse pressed left at (511, 493)
Screenshot: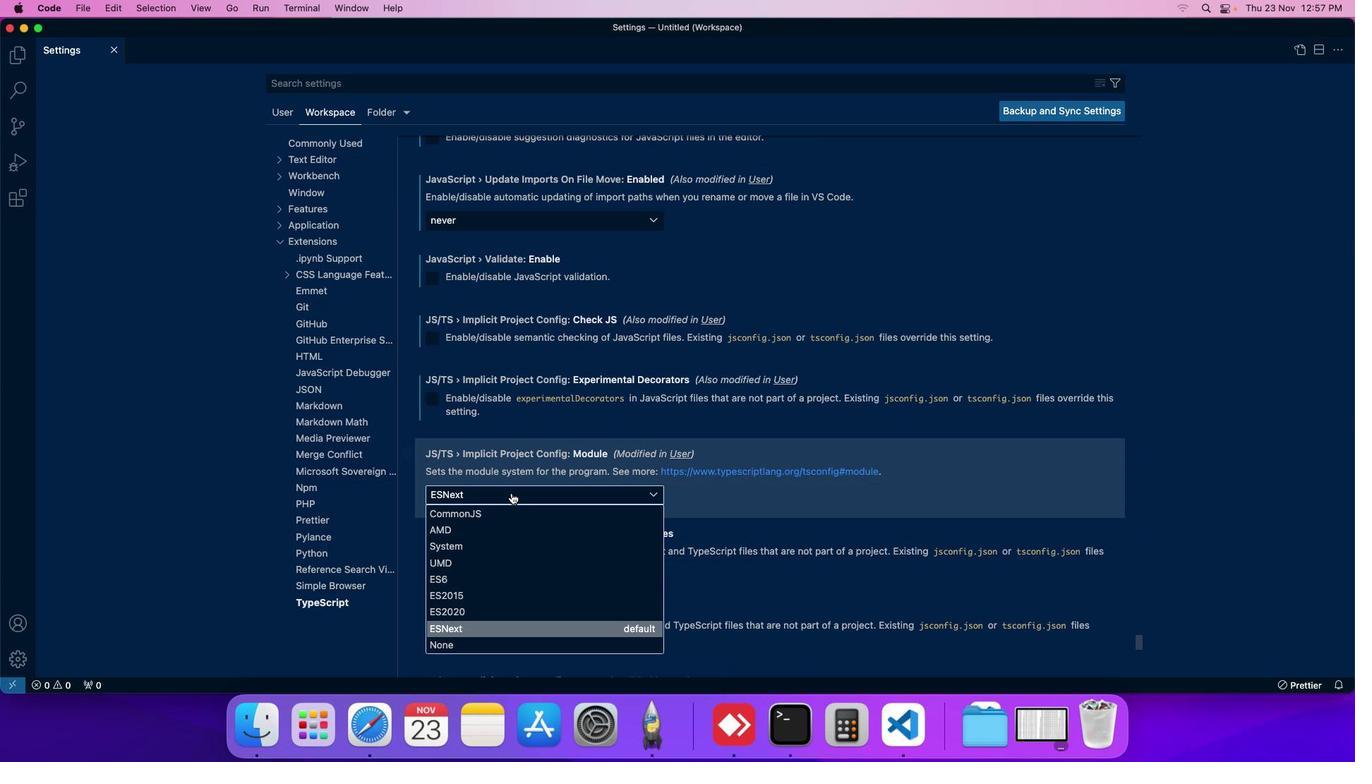 
Action: Mouse moved to (494, 523)
Screenshot: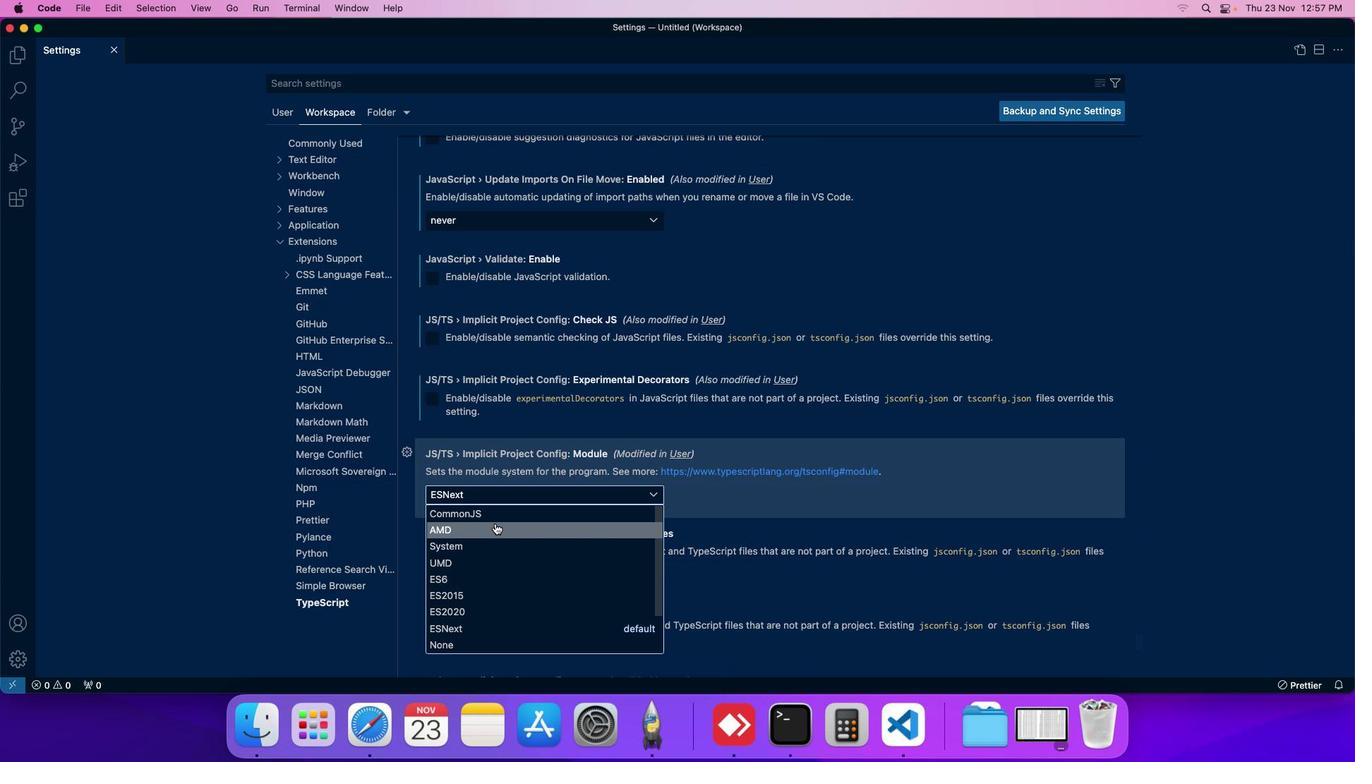 
Action: Mouse pressed left at (494, 523)
Screenshot: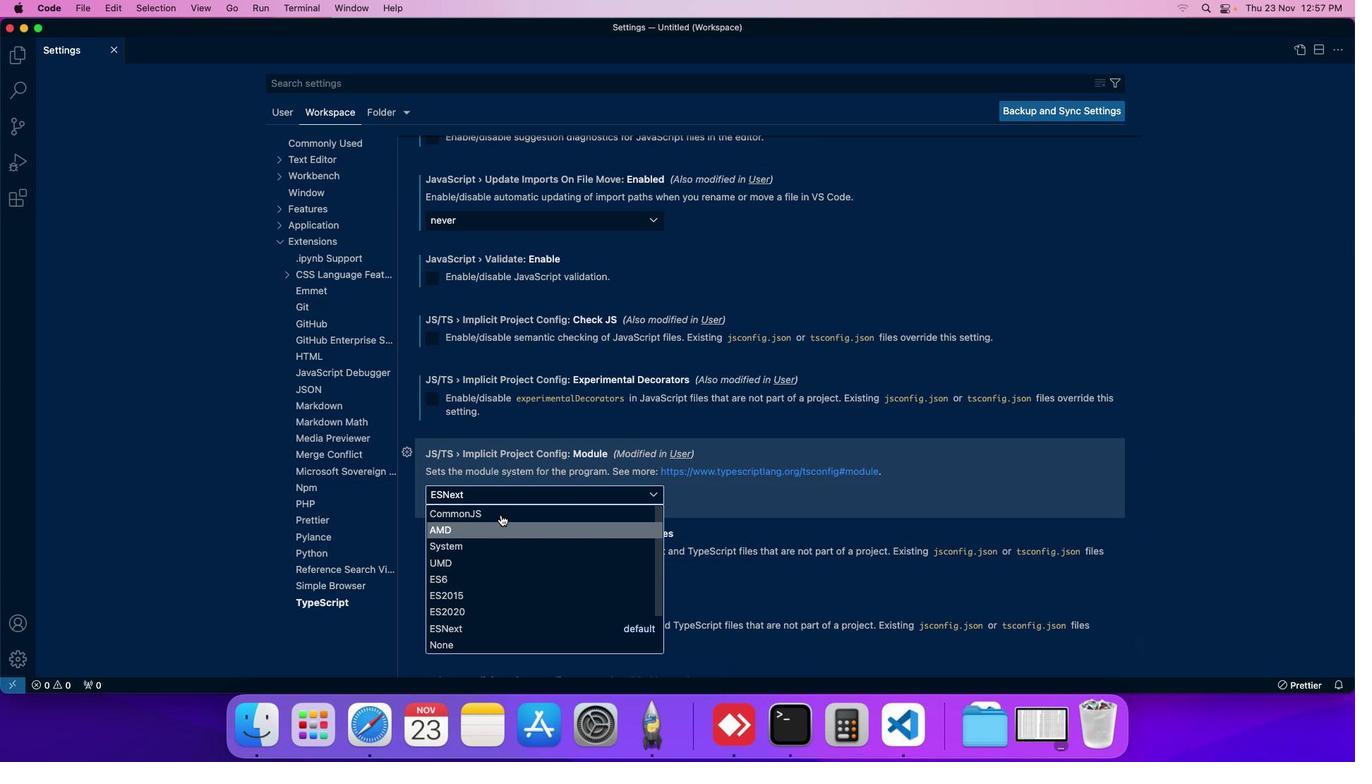 
Action: Mouse moved to (512, 504)
Screenshot: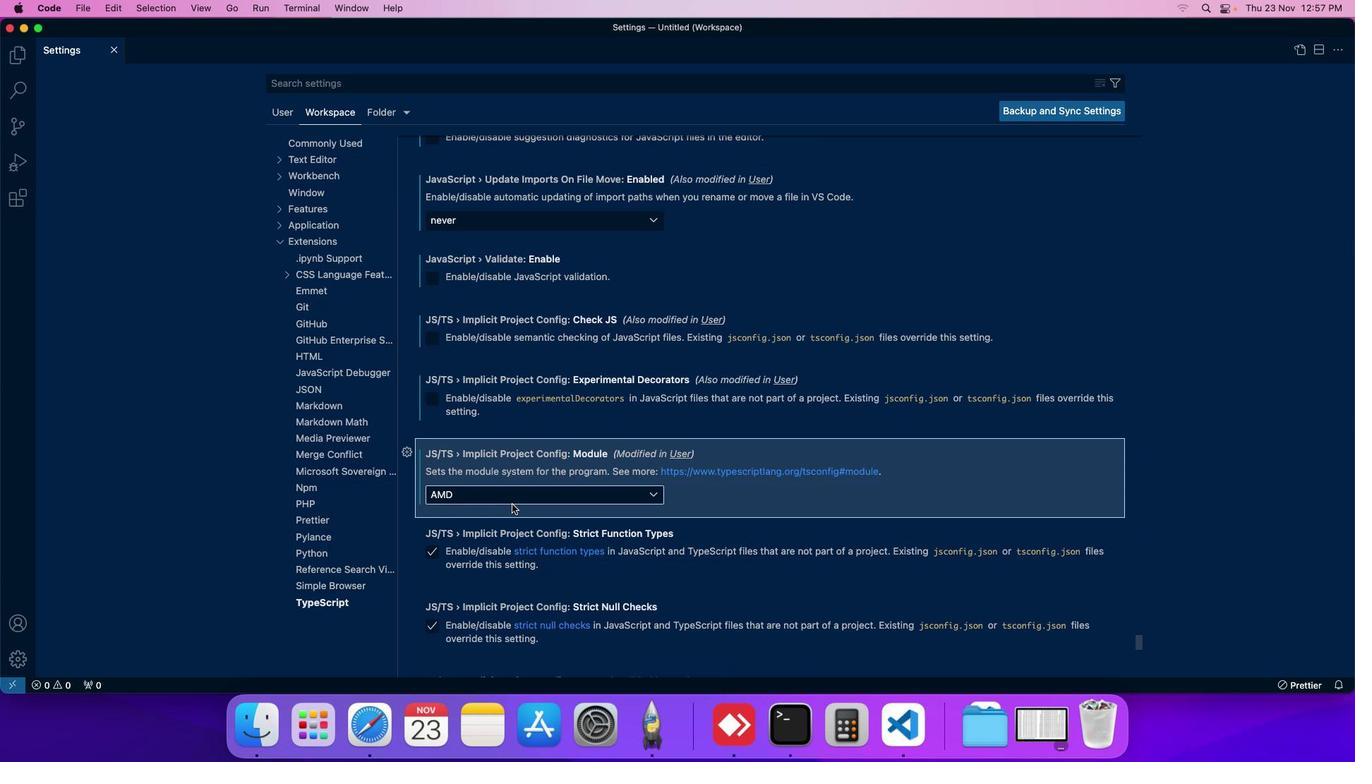 
